 Task: Open Card Card0000000158 in Board Board0000000040 in Workspace WS0000000014 in Trello. Add Member nikhrathi889@gmail.com to Card Card0000000158 in Board Board0000000040 in Workspace WS0000000014 in Trello. Add Yellow Label titled Label0000000158 to Card Card0000000158 in Board Board0000000040 in Workspace WS0000000014 in Trello. Add Checklist CL0000000158 to Card Card0000000158 in Board Board0000000040 in Workspace WS0000000014 in Trello. Add Dates with Start Date as May 08 2023 and Due Date as May 31 2023 to Card Card0000000158 in Board Board0000000040 in Workspace WS0000000014 in Trello
Action: Mouse moved to (660, 91)
Screenshot: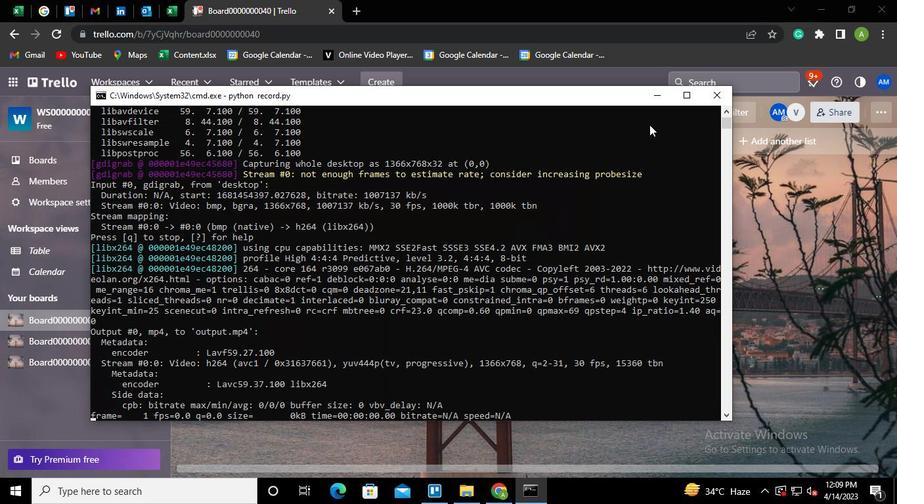 
Action: Mouse pressed left at (660, 91)
Screenshot: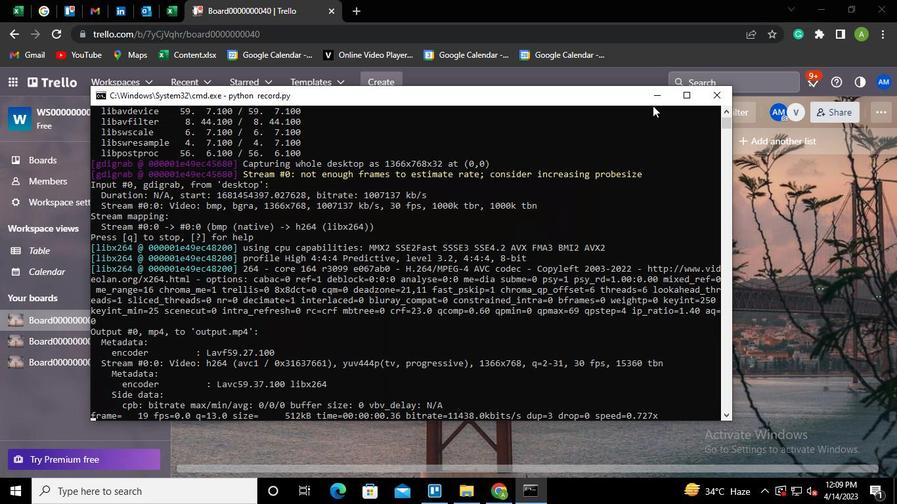 
Action: Mouse moved to (257, 260)
Screenshot: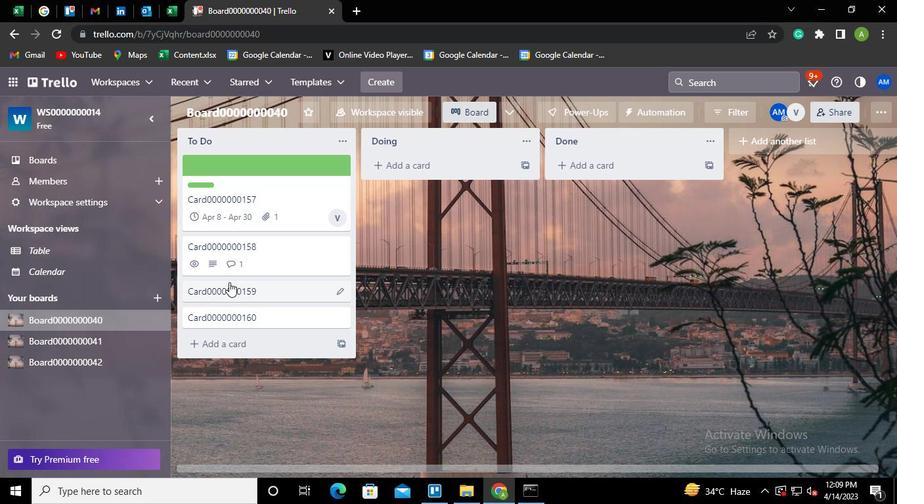 
Action: Mouse pressed left at (257, 260)
Screenshot: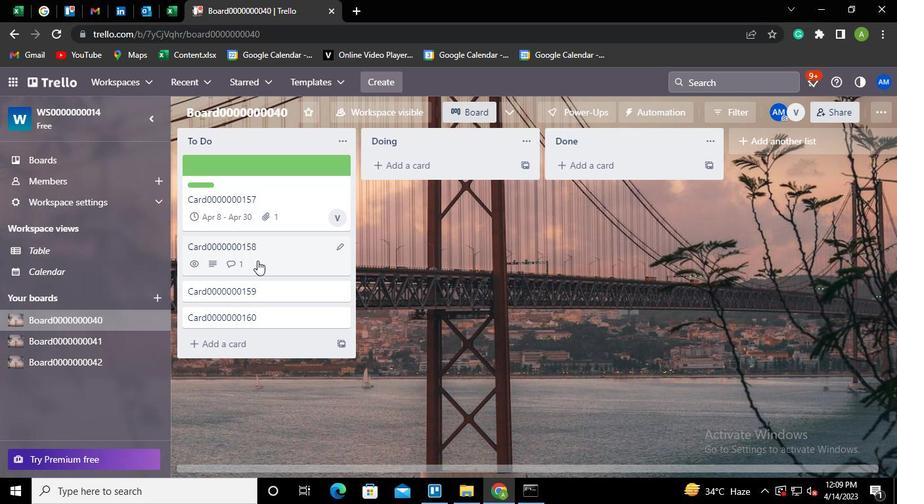 
Action: Mouse moved to (636, 230)
Screenshot: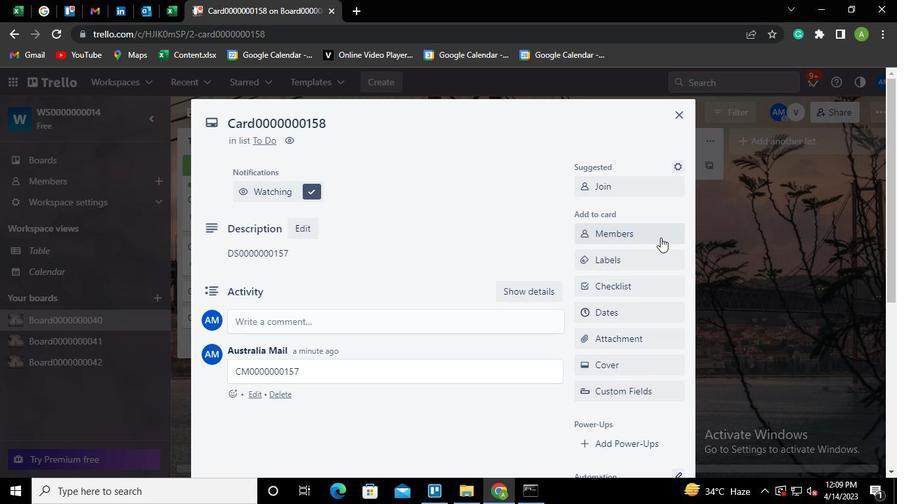 
Action: Mouse pressed left at (636, 230)
Screenshot: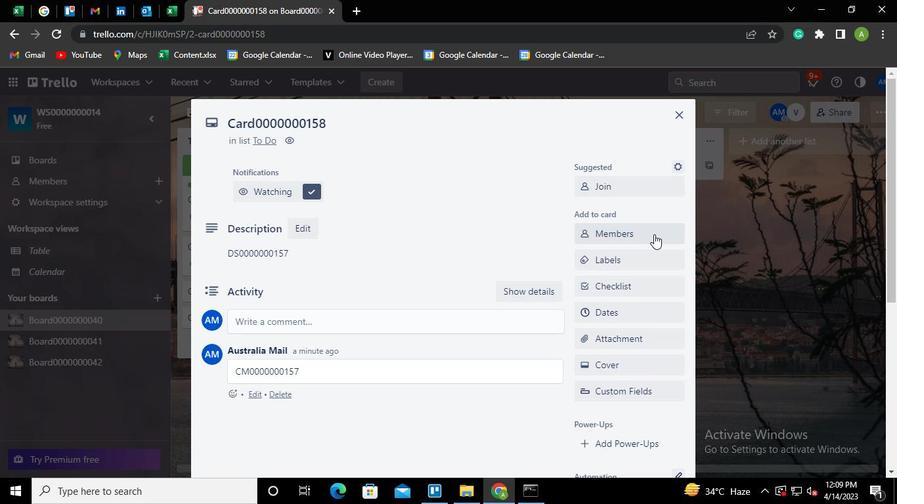 
Action: Mouse moved to (628, 245)
Screenshot: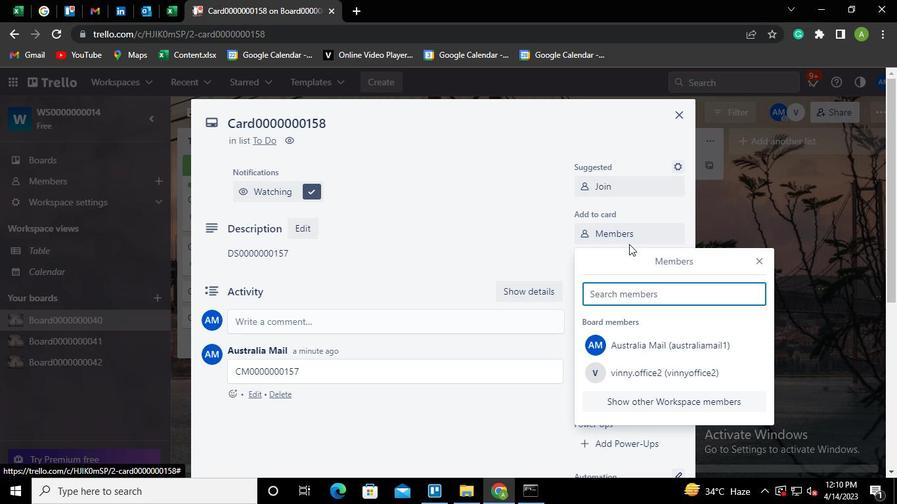 
Action: Keyboard Key.shift
Screenshot: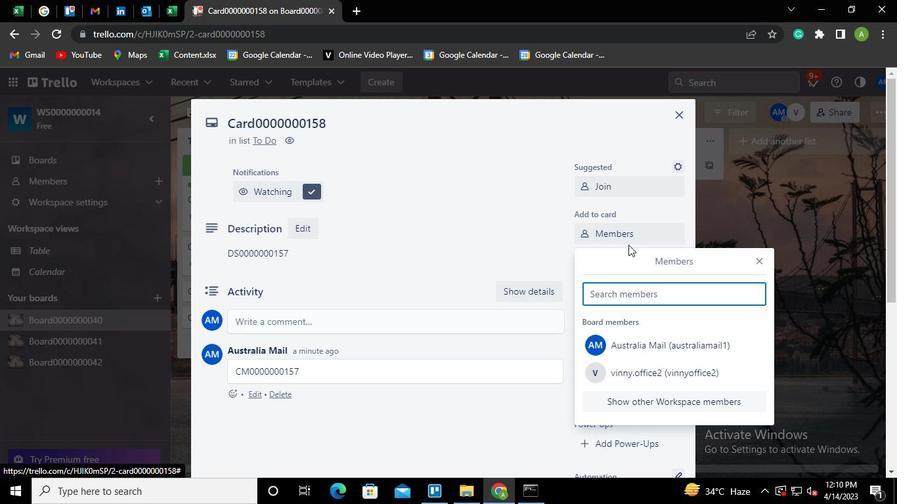
Action: Keyboard Key.shift
Screenshot: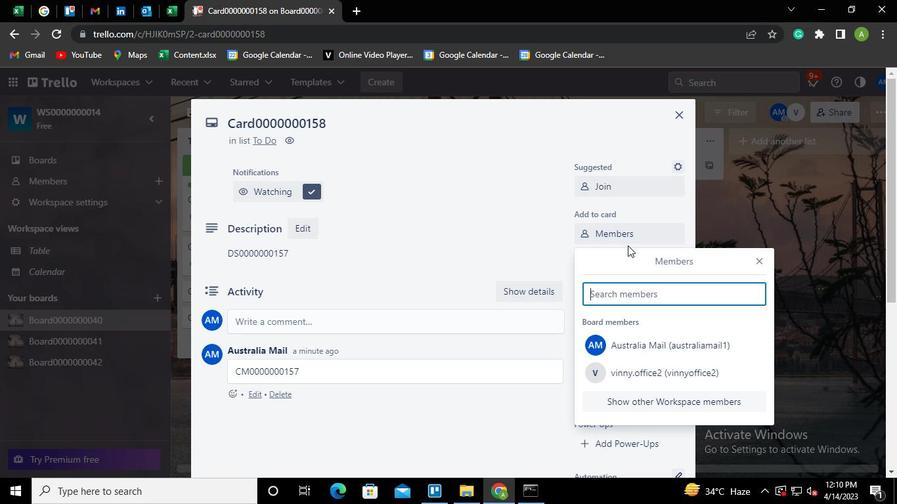 
Action: Keyboard N
Screenshot: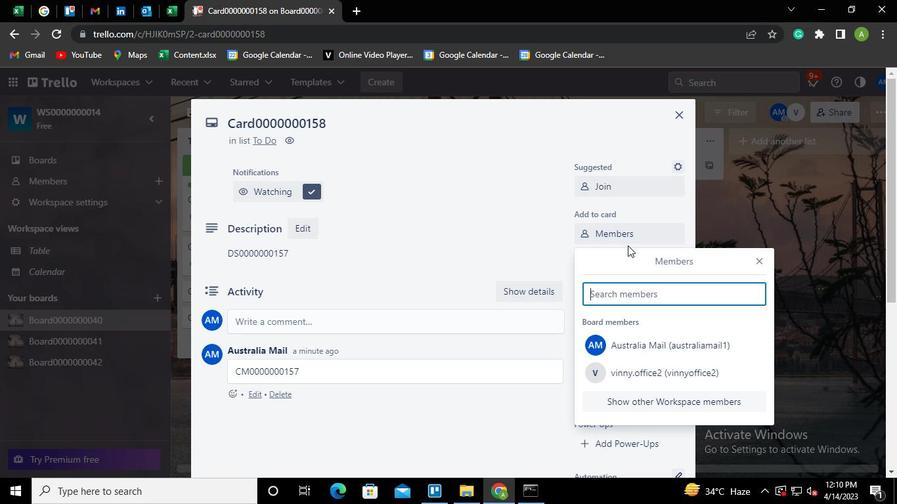 
Action: Keyboard i
Screenshot: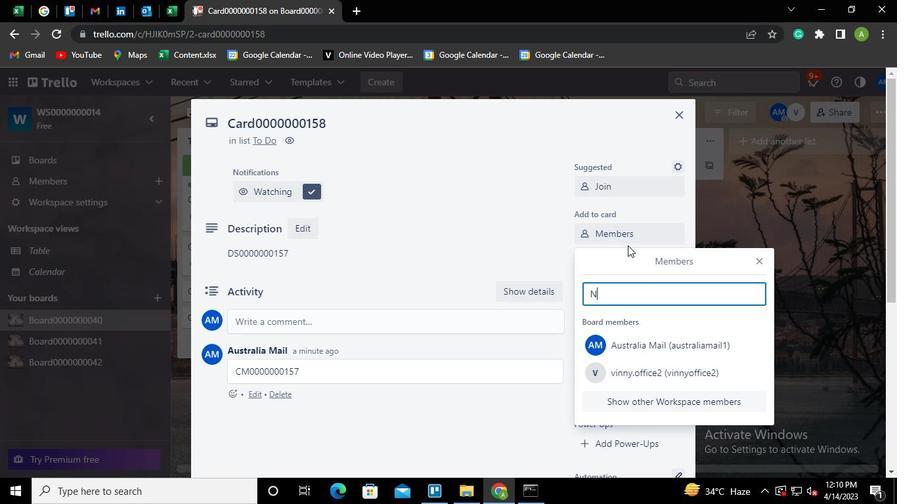 
Action: Keyboard k
Screenshot: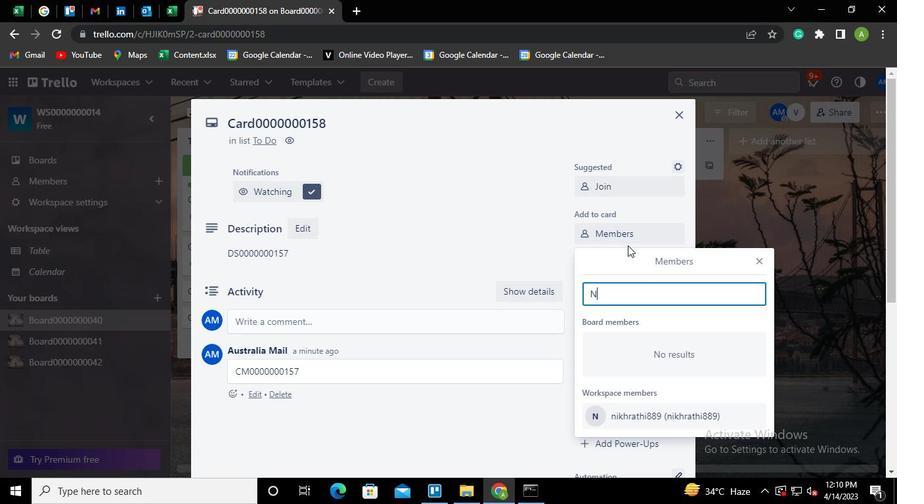 
Action: Keyboard h
Screenshot: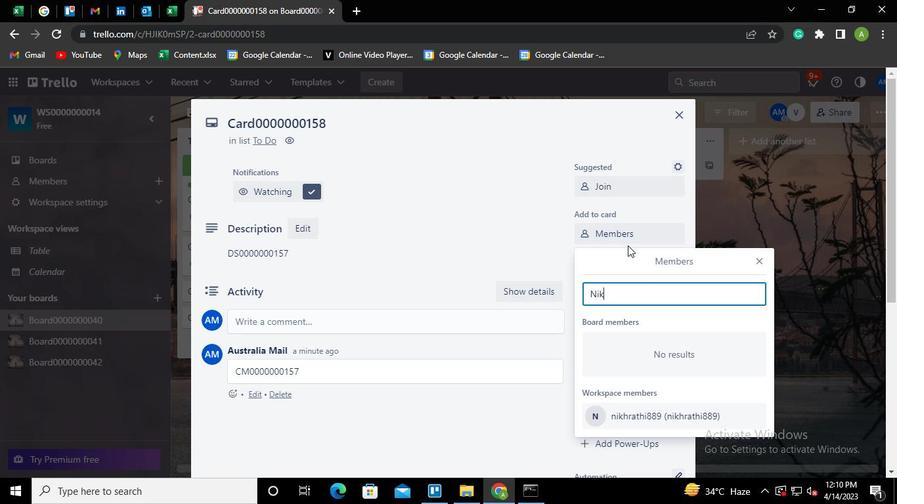 
Action: Mouse moved to (630, 415)
Screenshot: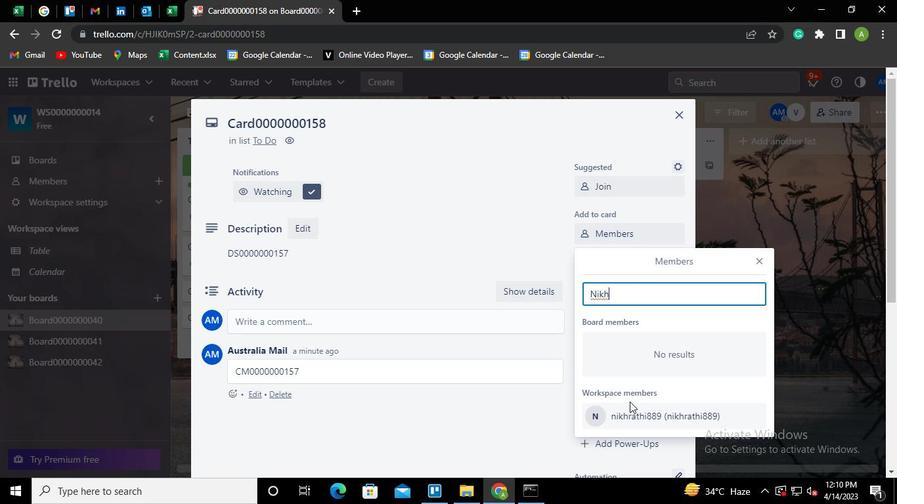 
Action: Mouse pressed left at (630, 415)
Screenshot: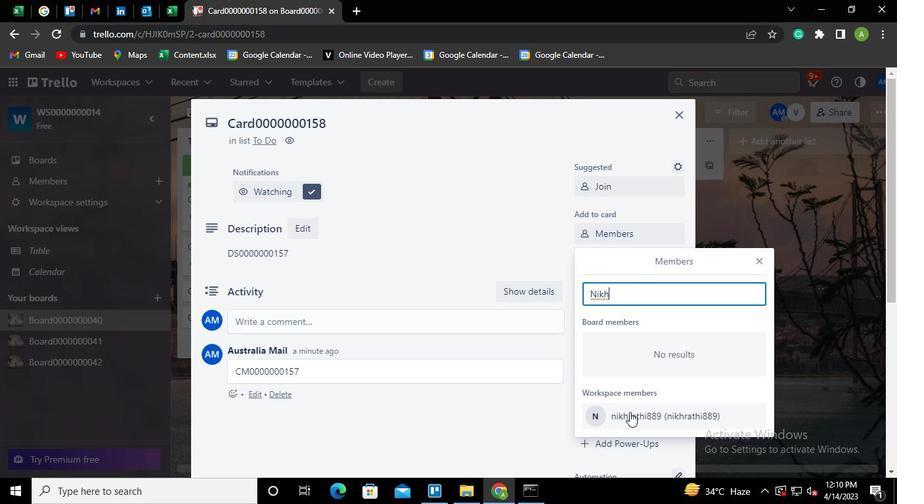 
Action: Mouse moved to (525, 197)
Screenshot: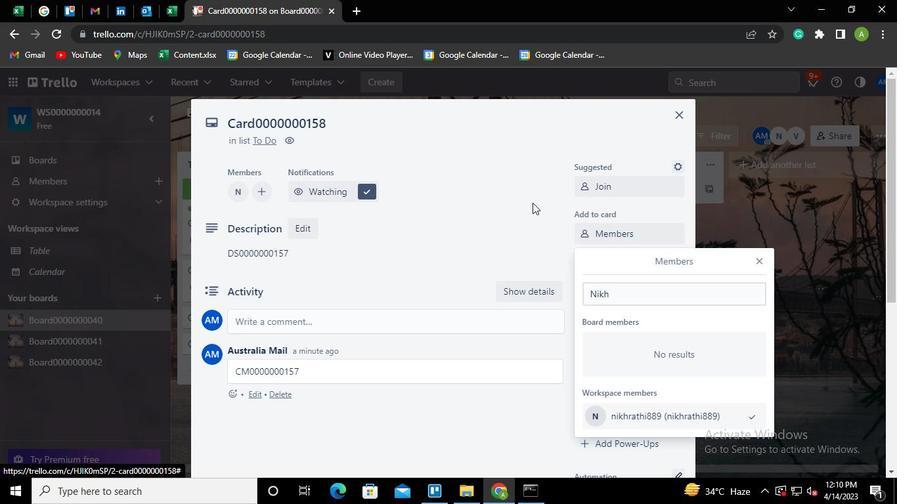 
Action: Mouse pressed left at (525, 197)
Screenshot: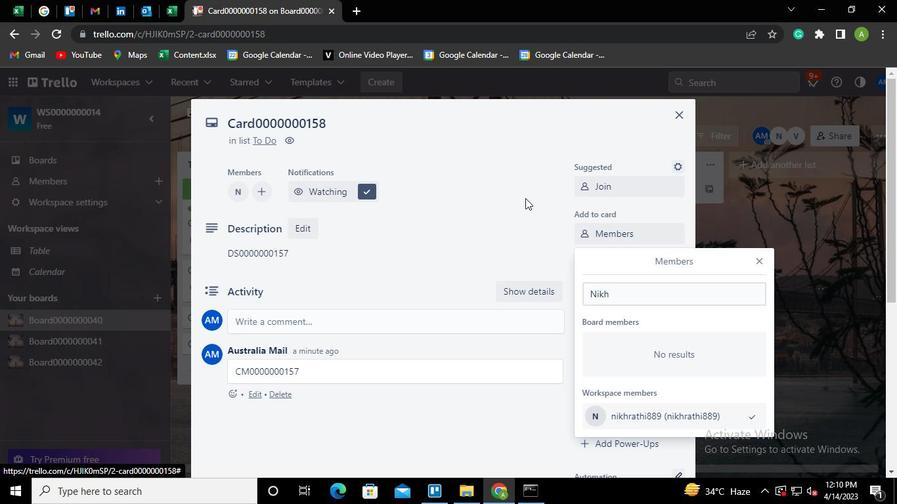 
Action: Mouse moved to (613, 260)
Screenshot: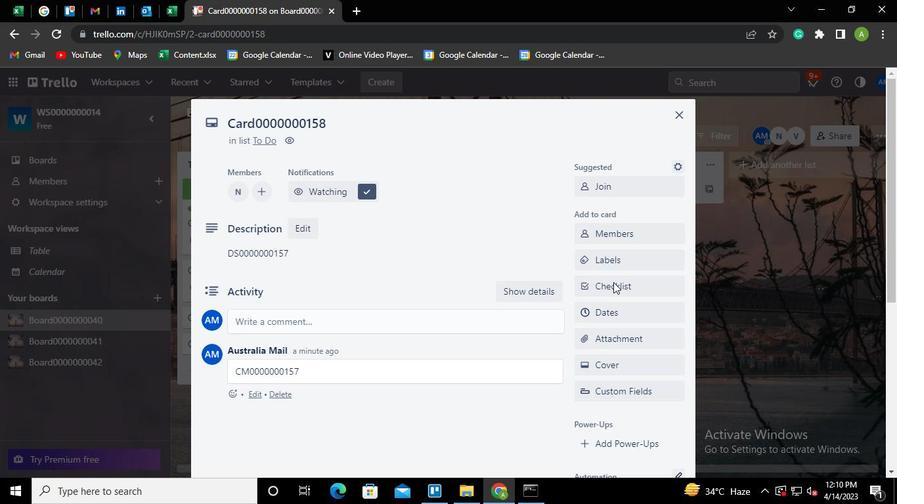 
Action: Mouse pressed left at (613, 260)
Screenshot: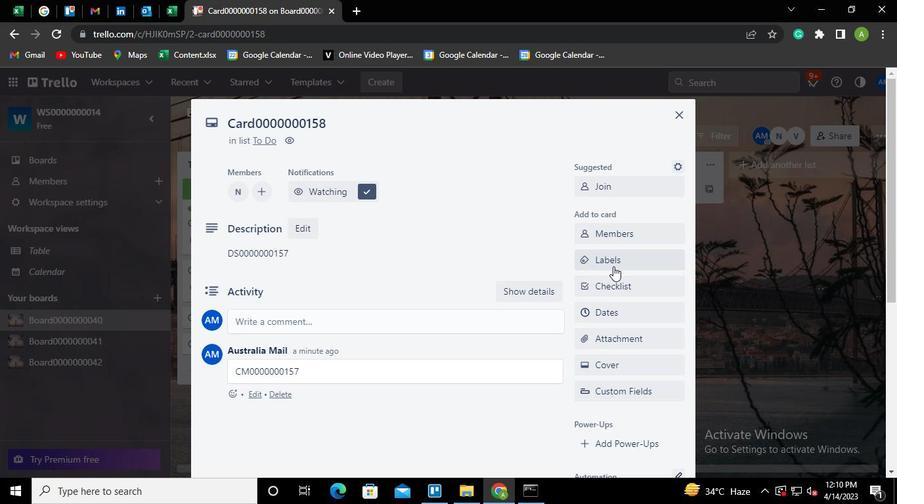 
Action: Mouse moved to (596, 216)
Screenshot: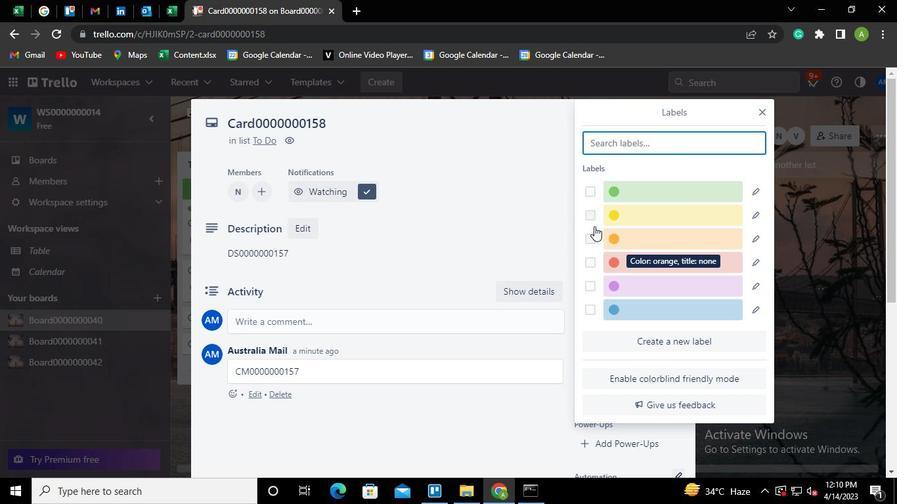 
Action: Mouse pressed left at (596, 216)
Screenshot: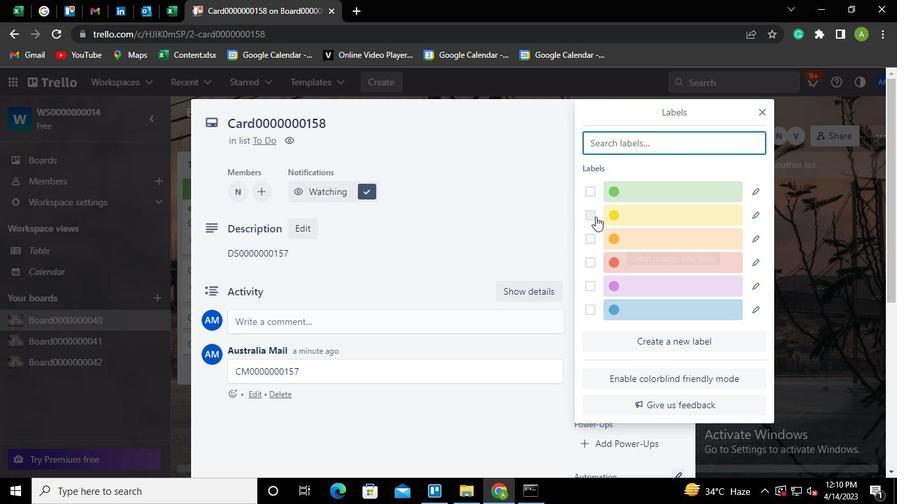 
Action: Mouse moved to (754, 218)
Screenshot: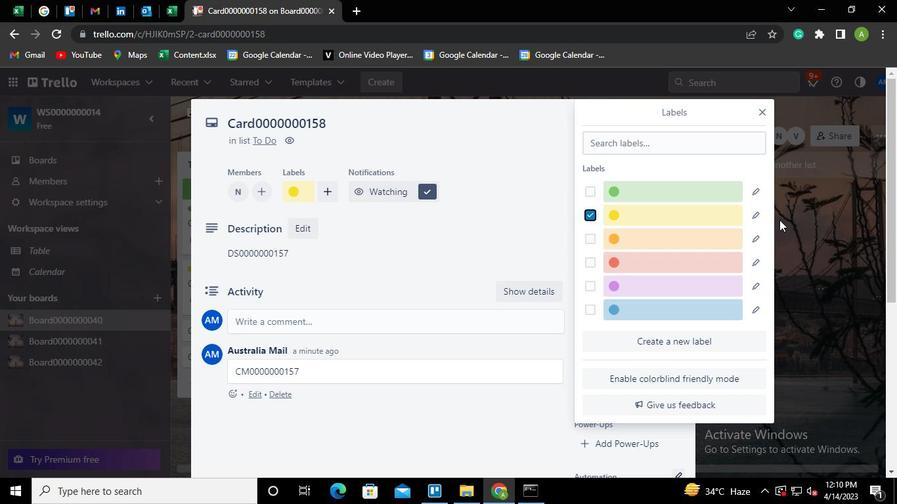 
Action: Mouse pressed left at (754, 218)
Screenshot: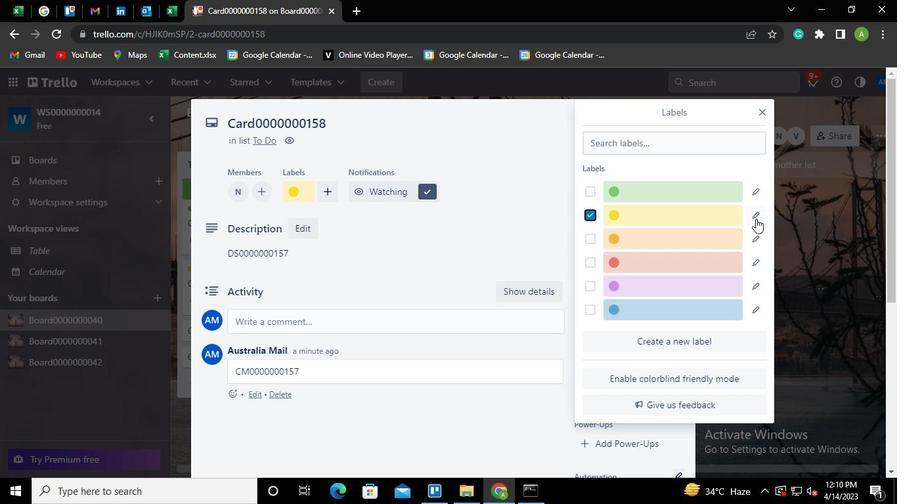
Action: Mouse moved to (673, 233)
Screenshot: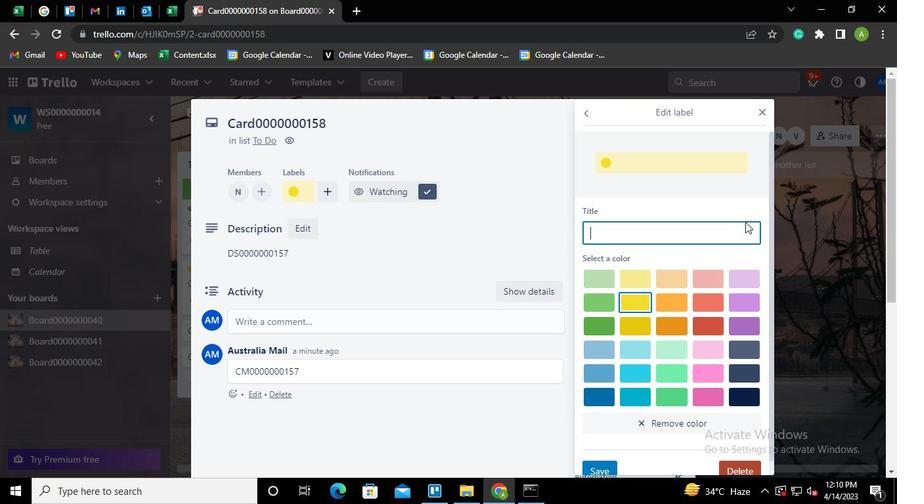 
Action: Keyboard Key.shift
Screenshot: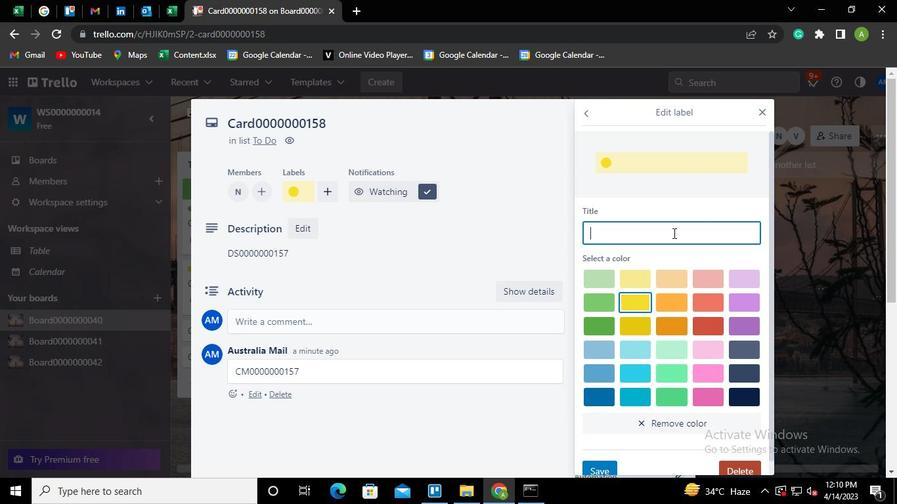 
Action: Keyboard L
Screenshot: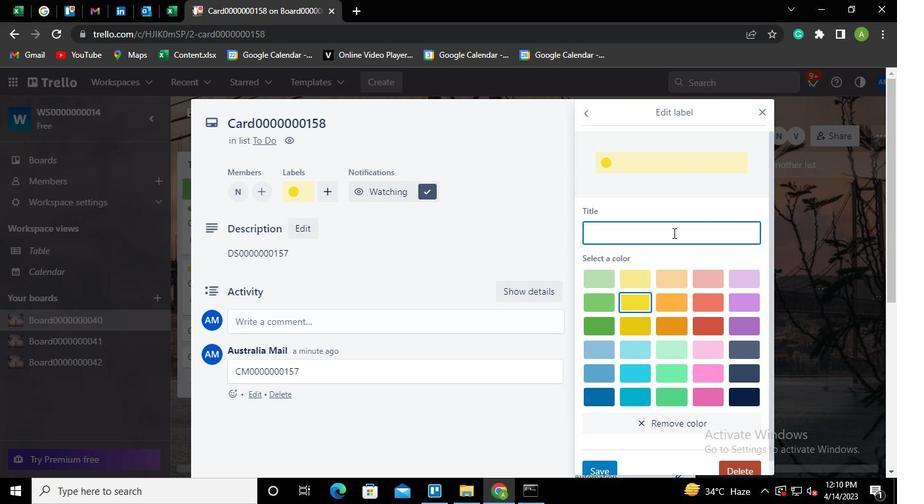 
Action: Keyboard a
Screenshot: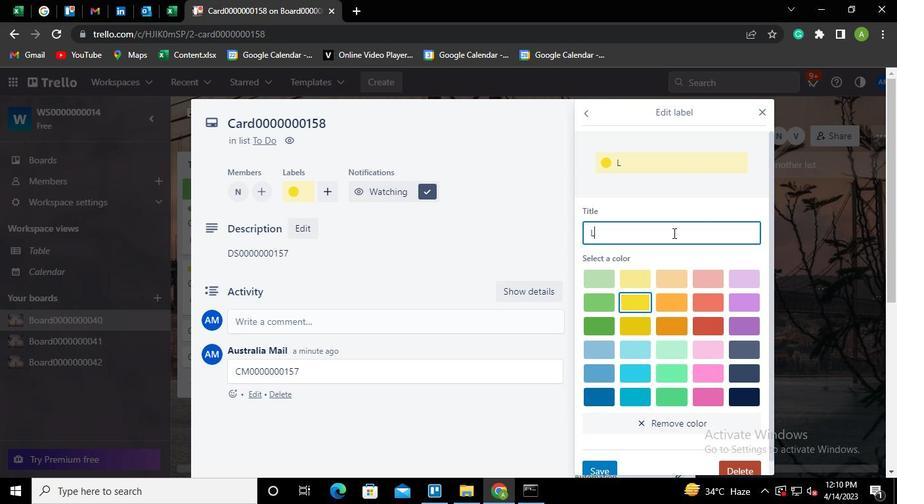 
Action: Keyboard b
Screenshot: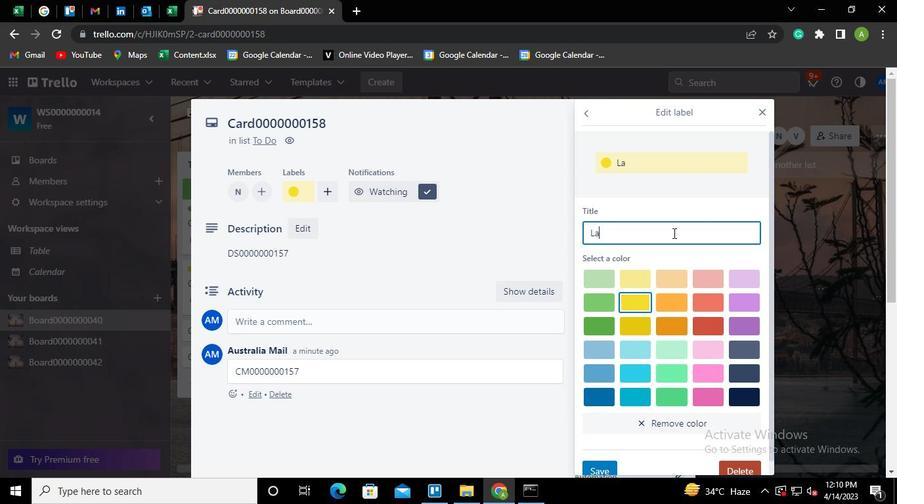 
Action: Keyboard e
Screenshot: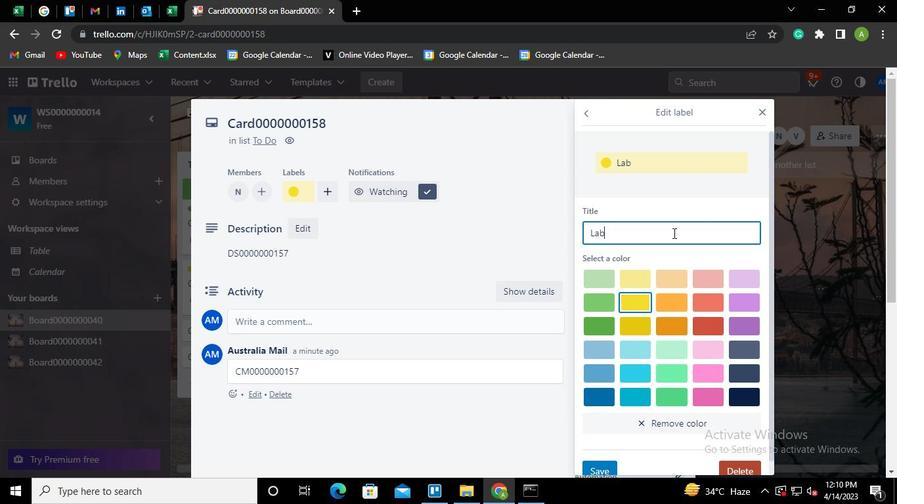 
Action: Keyboard l
Screenshot: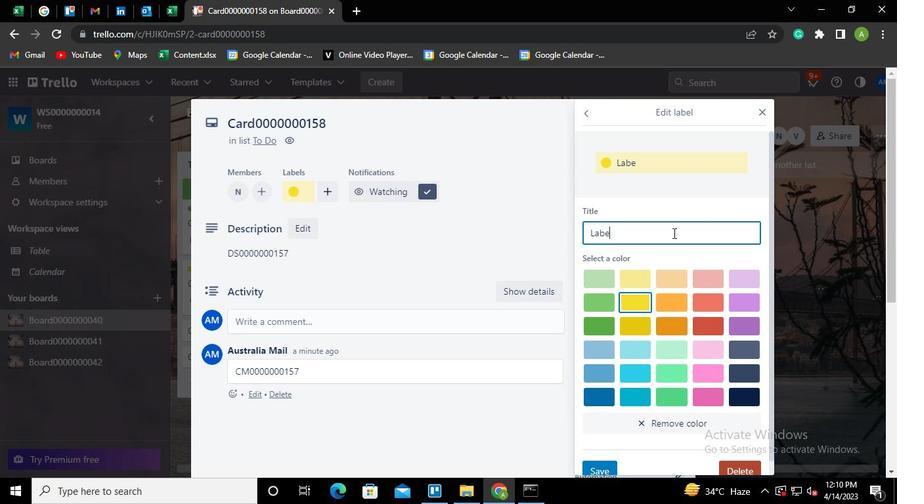 
Action: Keyboard <96>
Screenshot: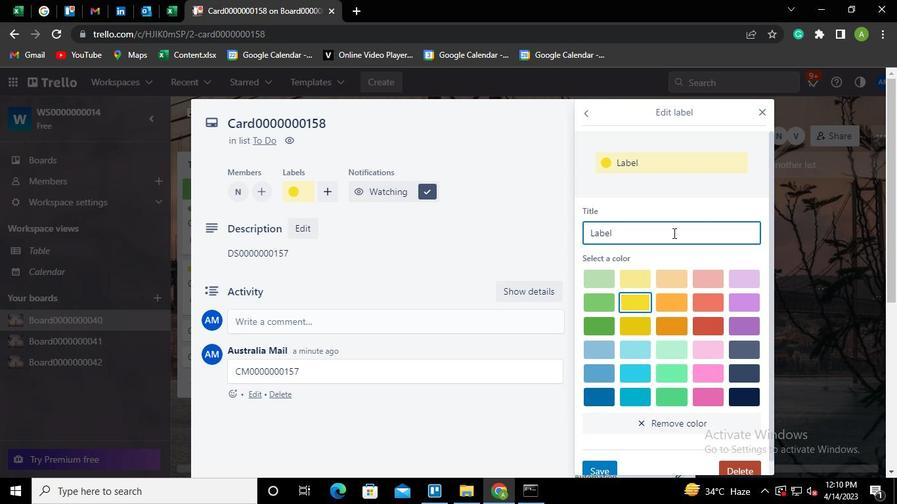 
Action: Keyboard <96>
Screenshot: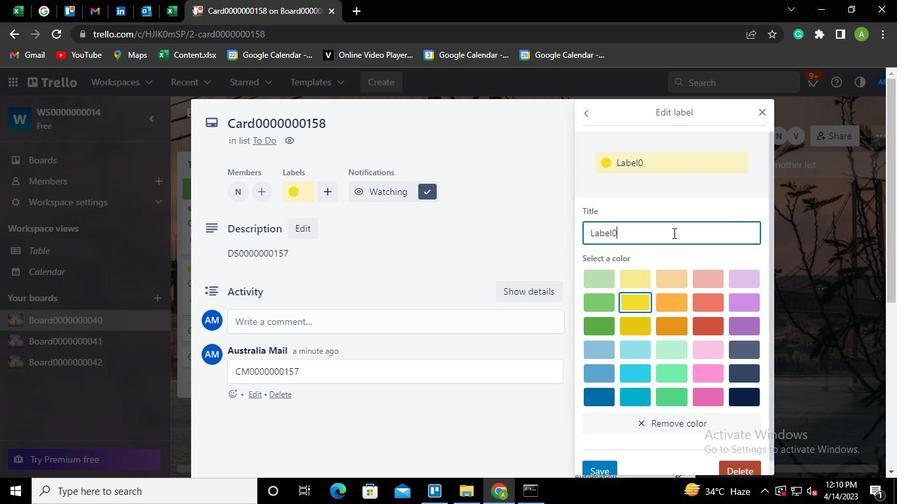 
Action: Keyboard <96>
Screenshot: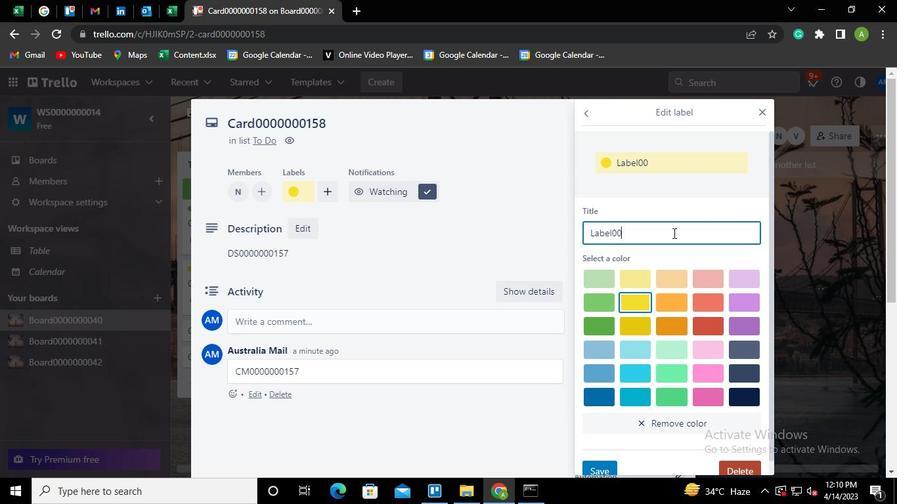 
Action: Keyboard <96>
Screenshot: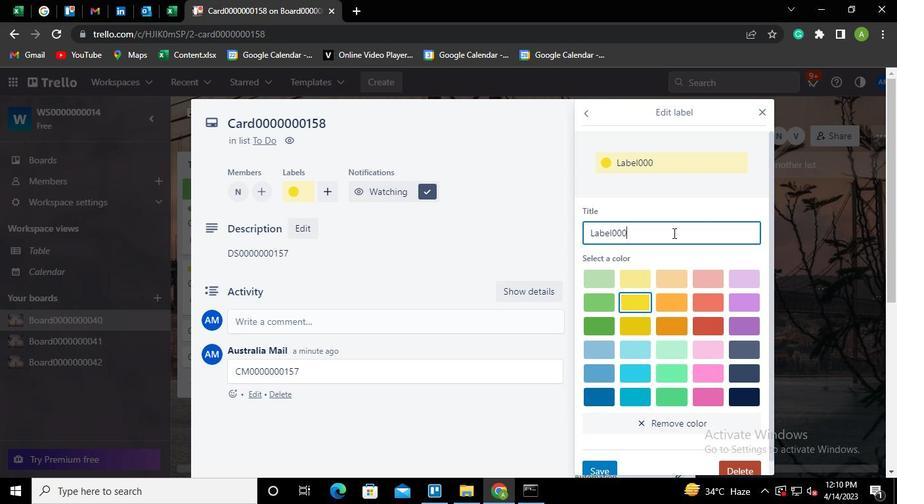 
Action: Keyboard <96>
Screenshot: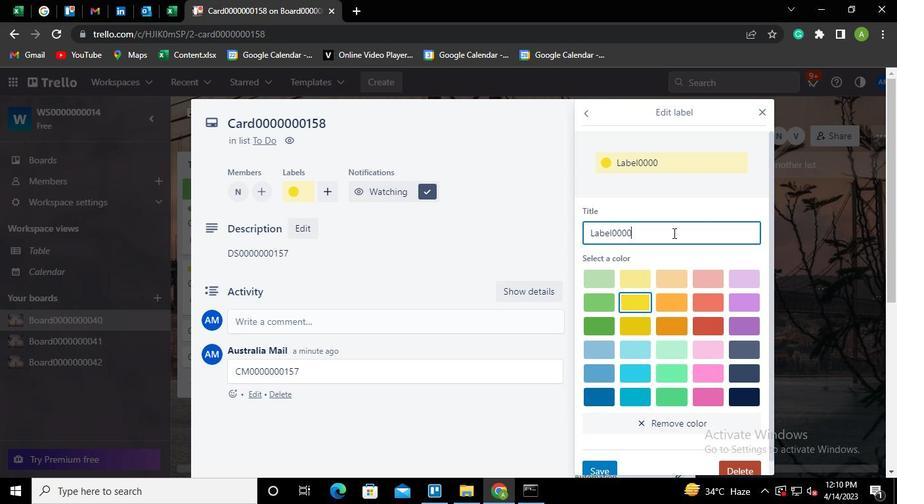 
Action: Keyboard <96>
Screenshot: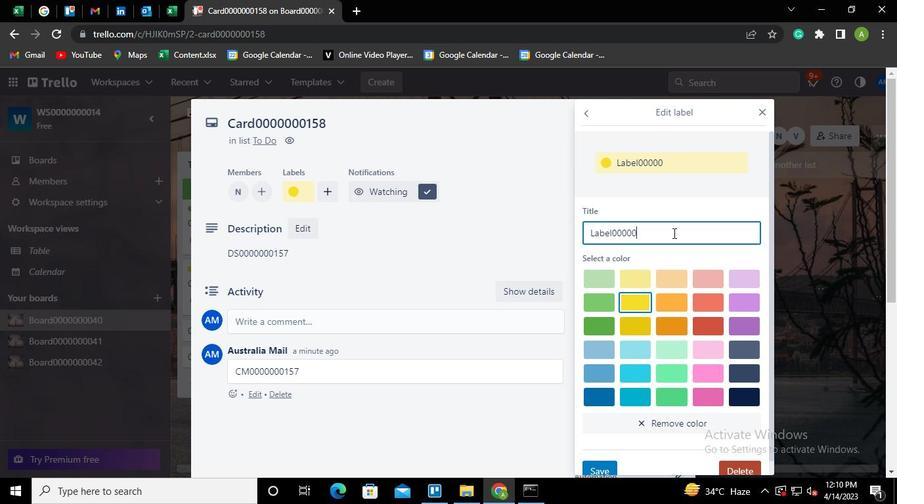 
Action: Keyboard <96>
Screenshot: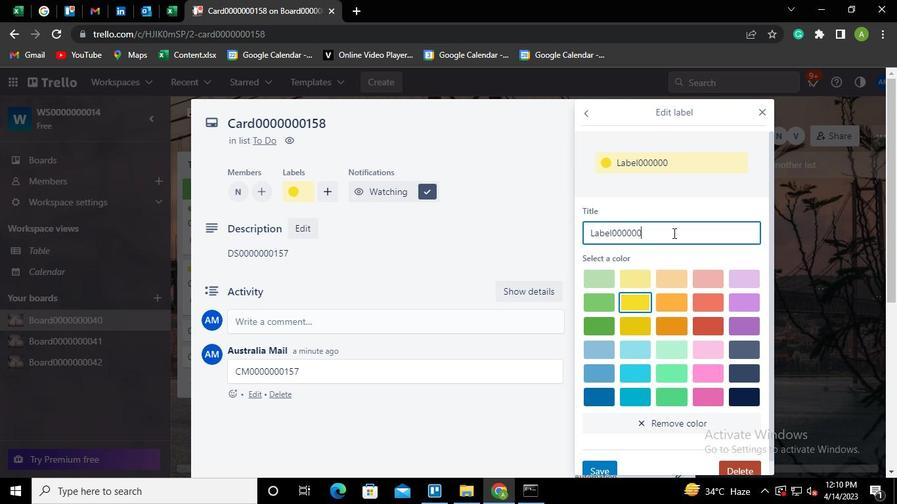 
Action: Keyboard <97>
Screenshot: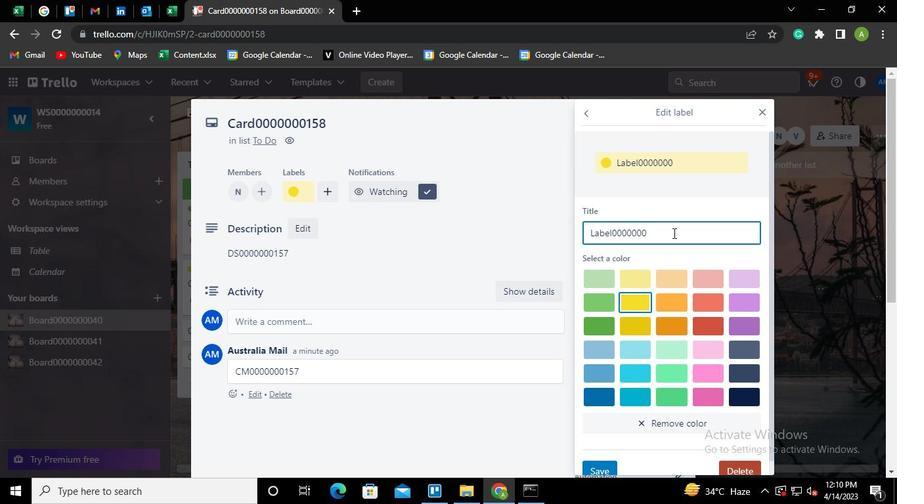 
Action: Keyboard <101>
Screenshot: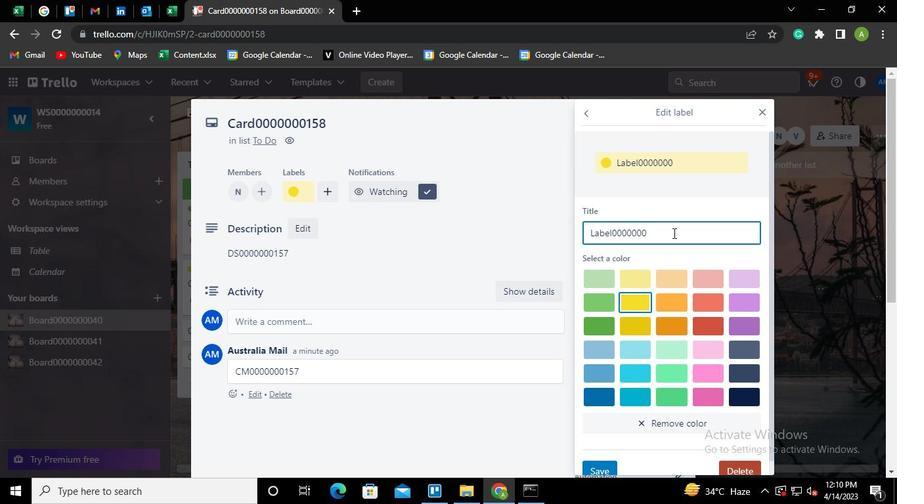 
Action: Keyboard <103>
Screenshot: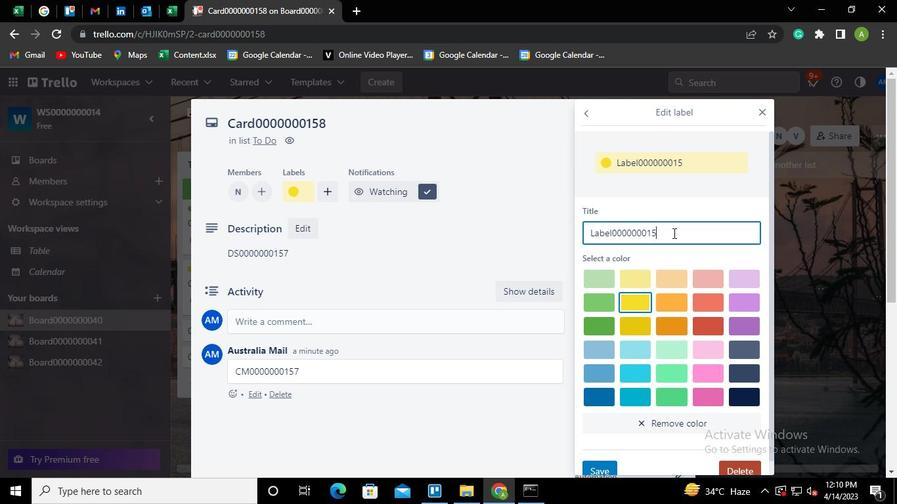 
Action: Keyboard Key.backspace
Screenshot: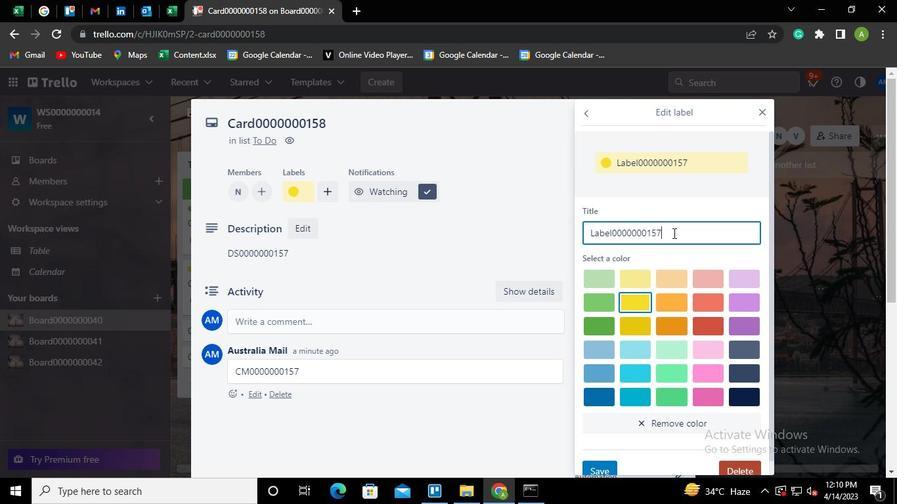 
Action: Keyboard <104>
Screenshot: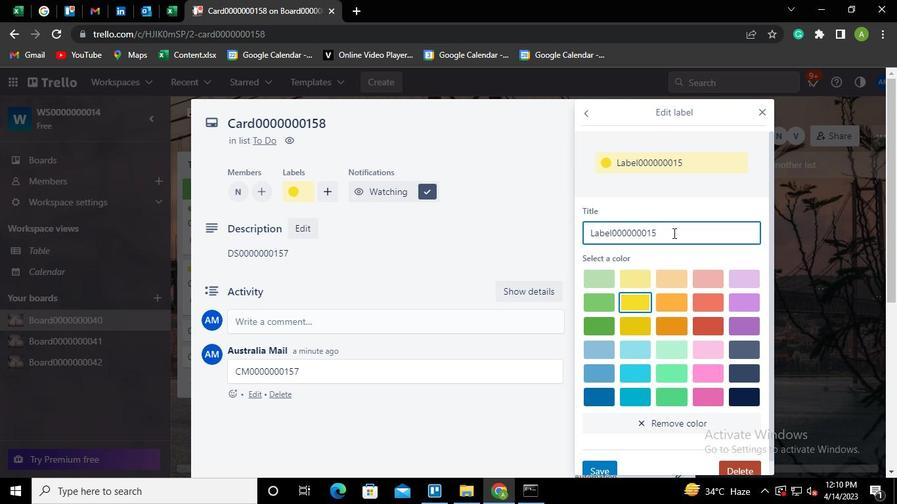 
Action: Mouse moved to (483, 174)
Screenshot: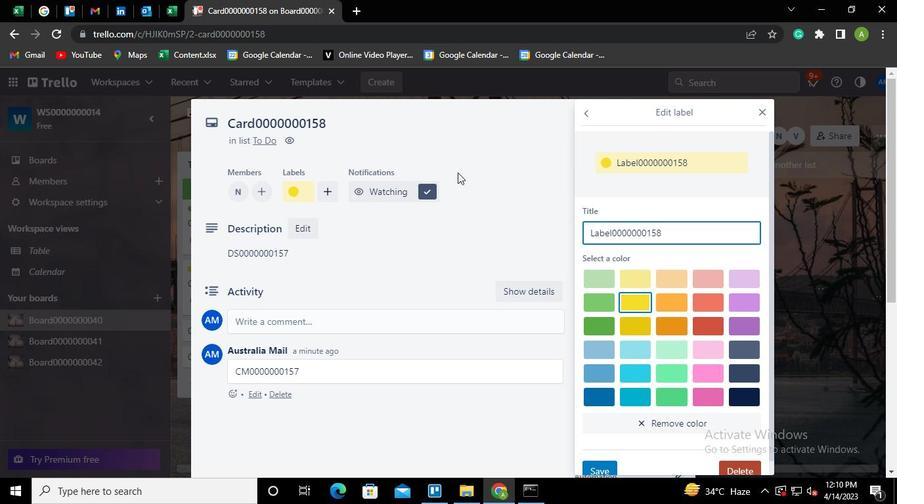 
Action: Mouse pressed left at (483, 174)
Screenshot: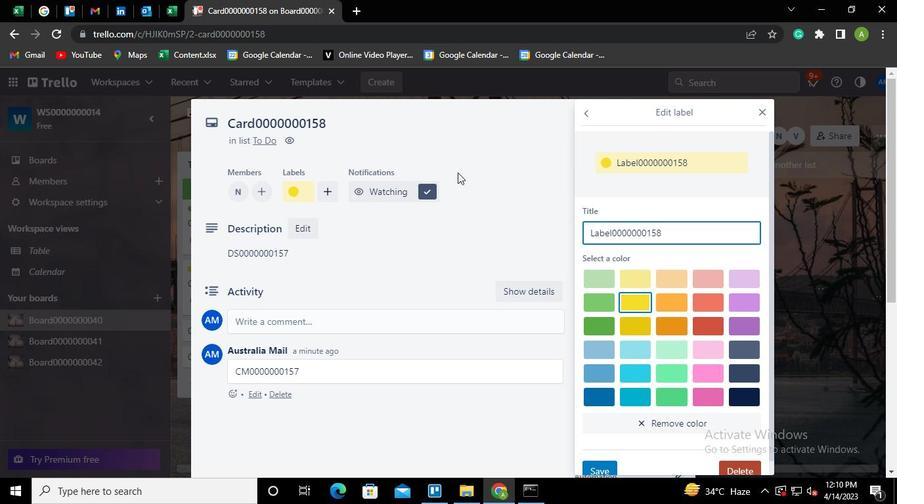 
Action: Mouse moved to (625, 291)
Screenshot: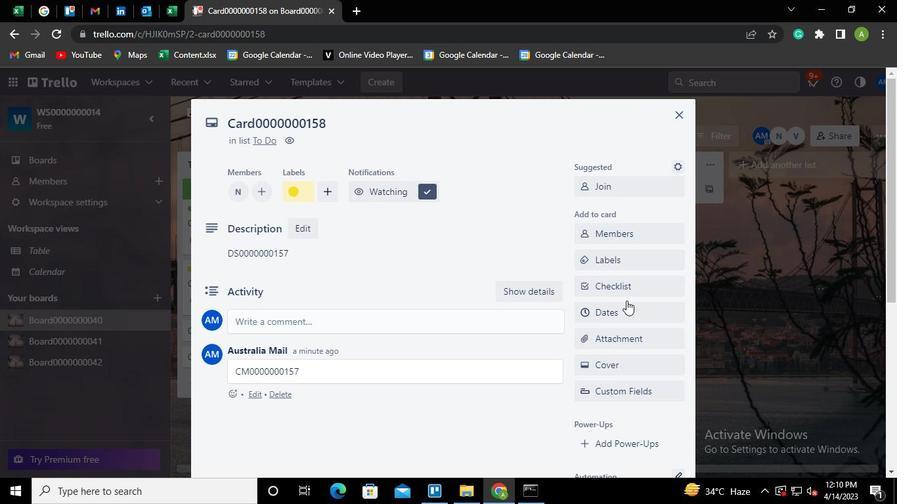 
Action: Mouse pressed left at (625, 291)
Screenshot: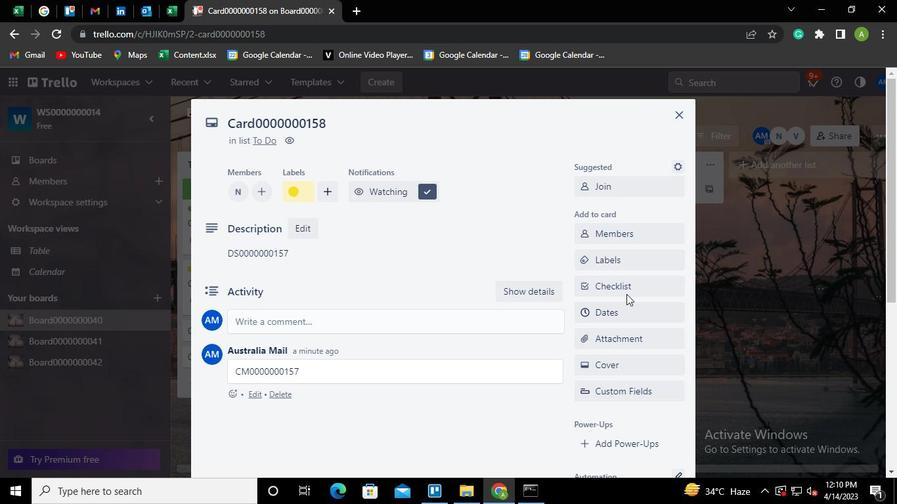 
Action: Keyboard Key.shift
Screenshot: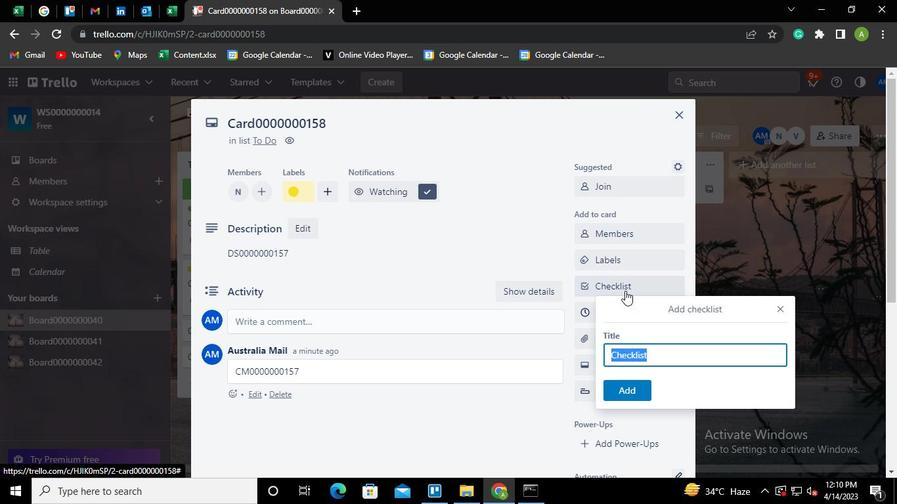 
Action: Keyboard Key.shift
Screenshot: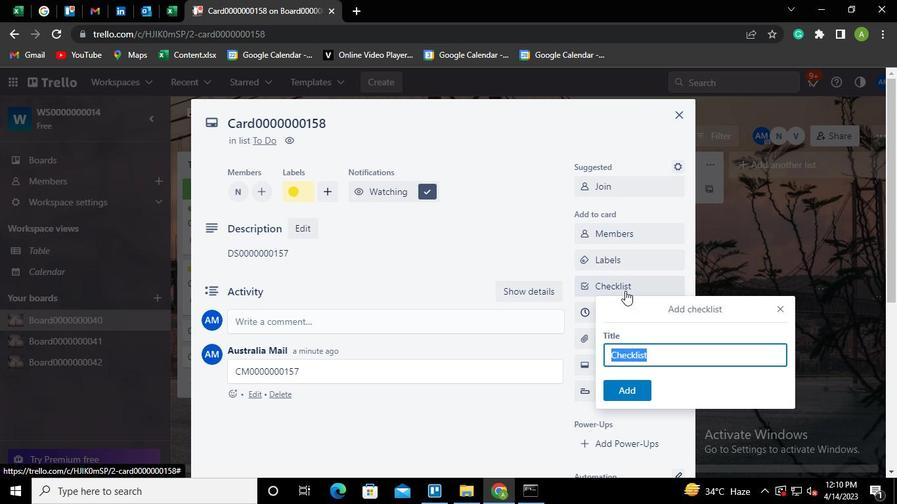 
Action: Keyboard Key.shift
Screenshot: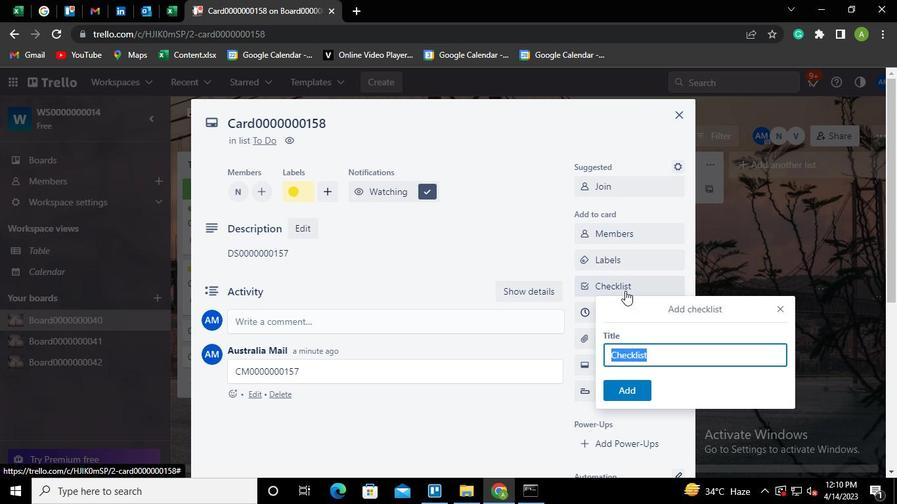 
Action: Keyboard Key.shift
Screenshot: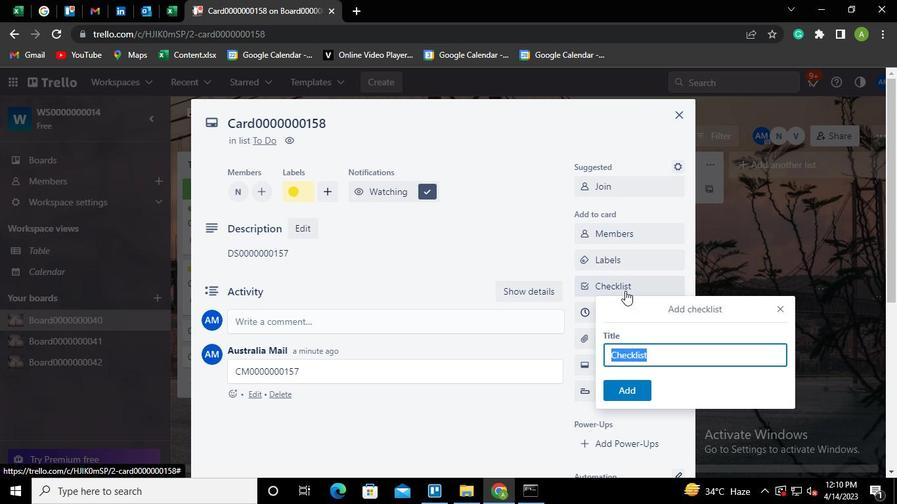 
Action: Keyboard C
Screenshot: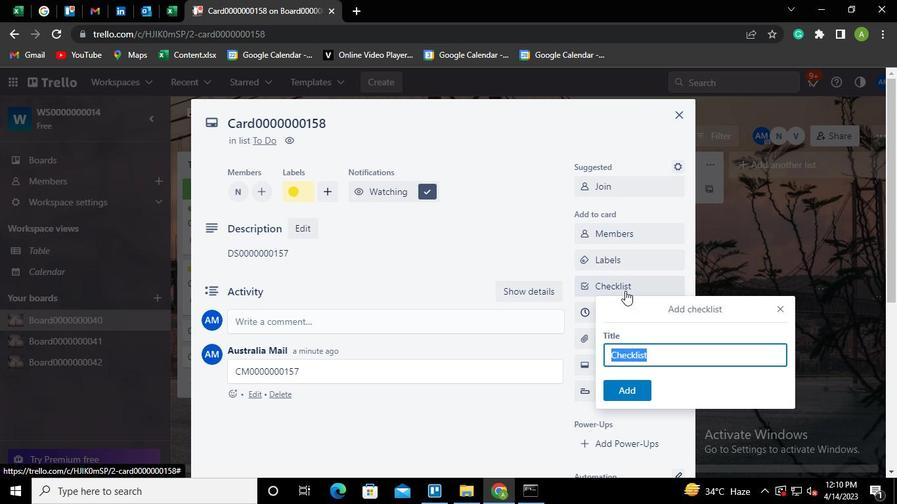 
Action: Keyboard K
Screenshot: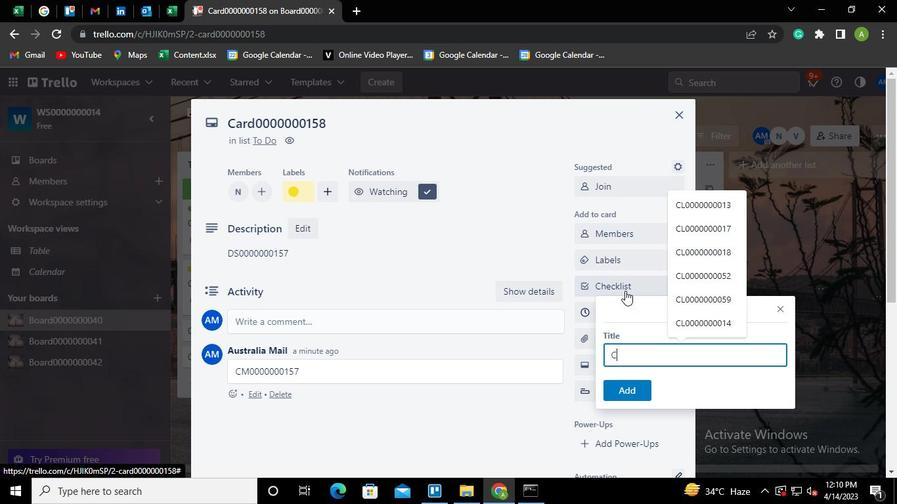 
Action: Keyboard Key.backspace
Screenshot: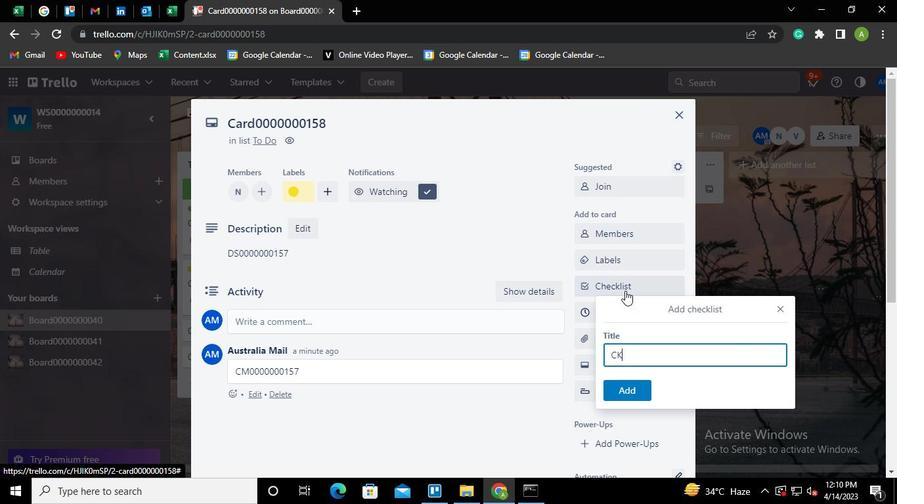 
Action: Keyboard L
Screenshot: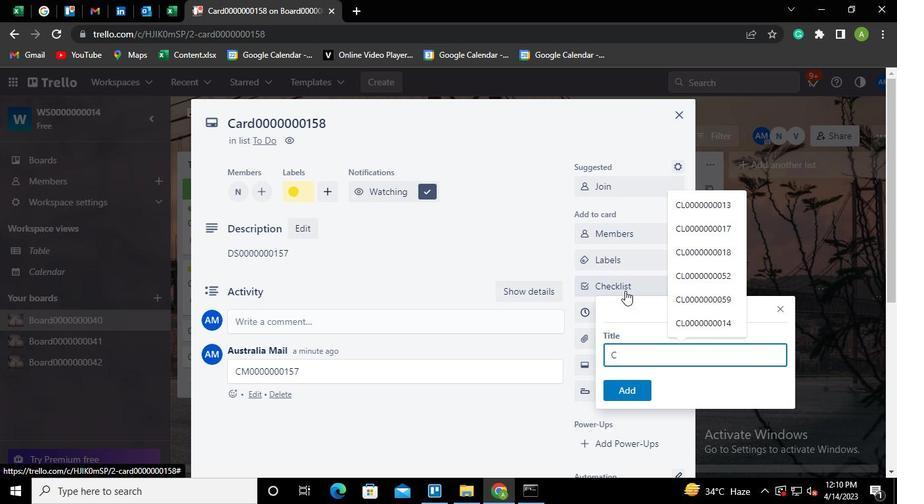 
Action: Keyboard <96>
Screenshot: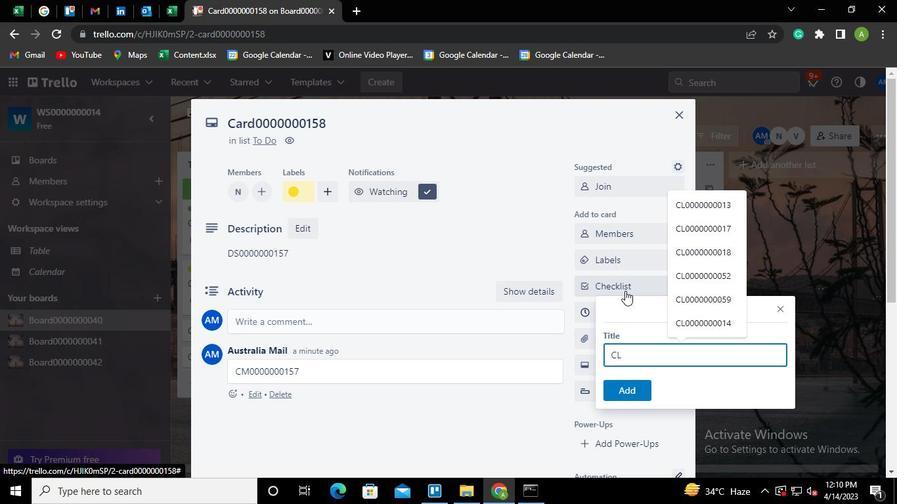 
Action: Keyboard <96>
Screenshot: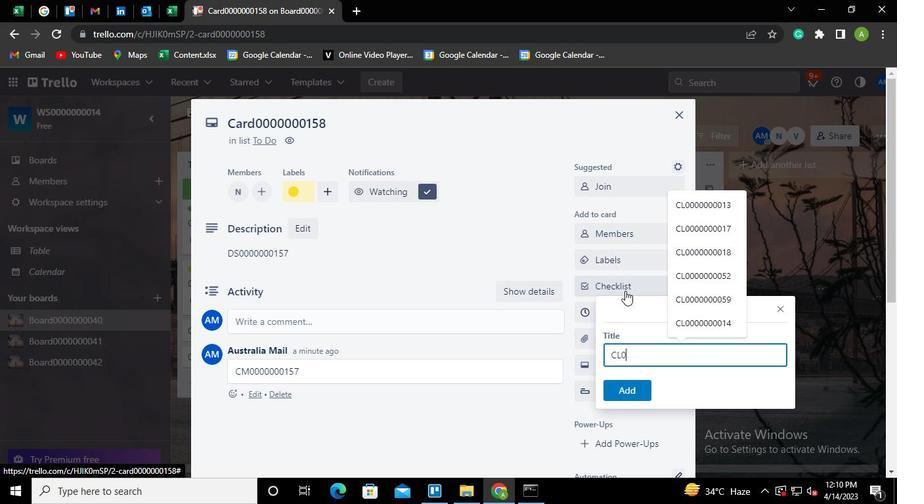 
Action: Keyboard <96>
Screenshot: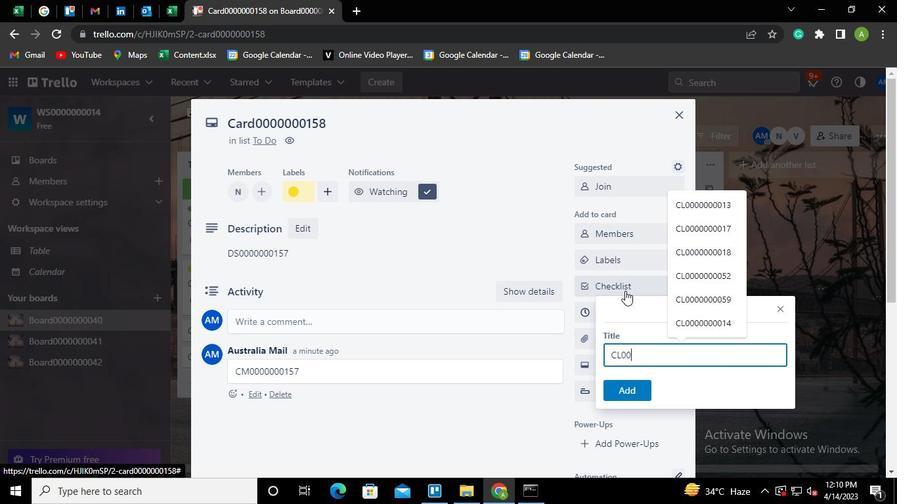 
Action: Keyboard <96>
Screenshot: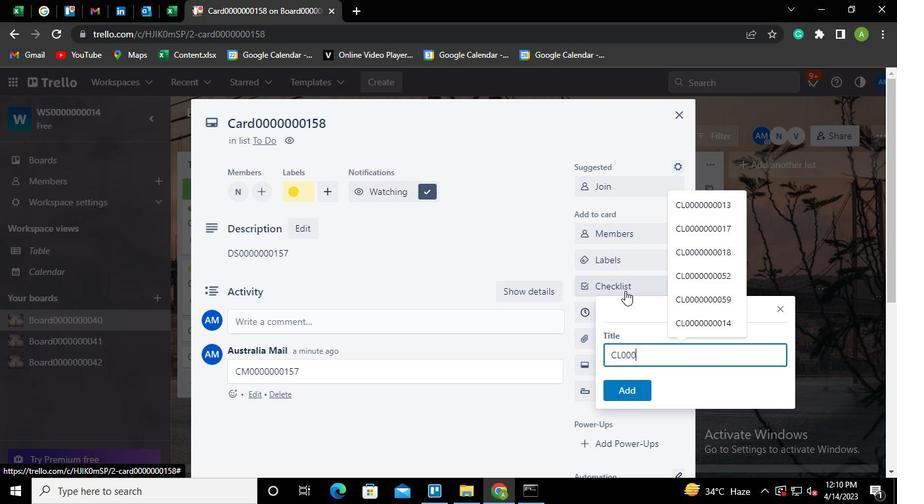 
Action: Keyboard <96>
Screenshot: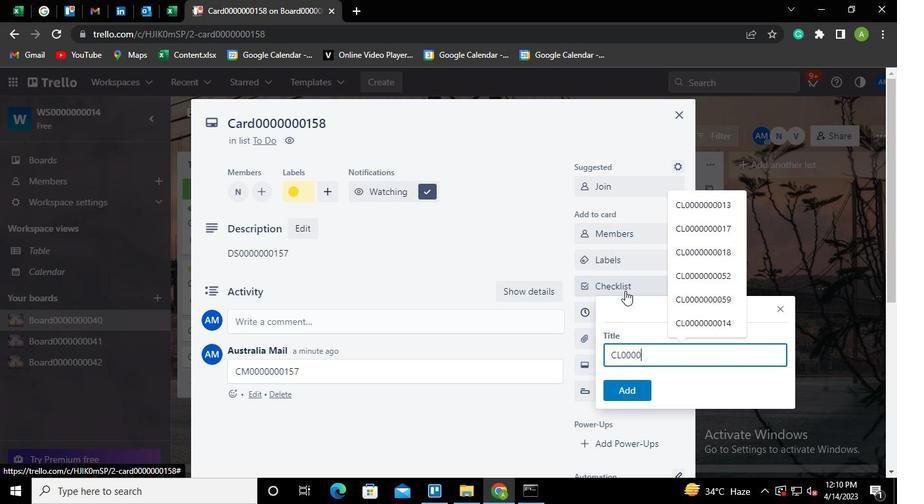 
Action: Keyboard <96>
Screenshot: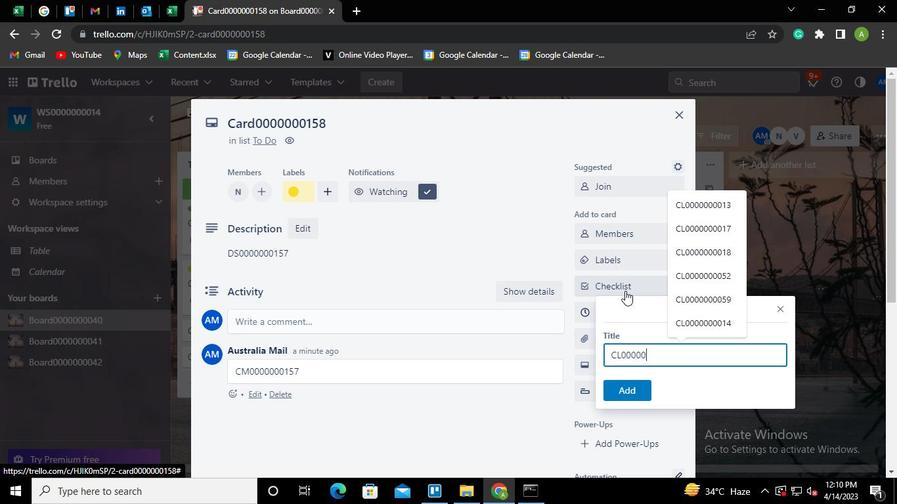 
Action: Keyboard <96>
Screenshot: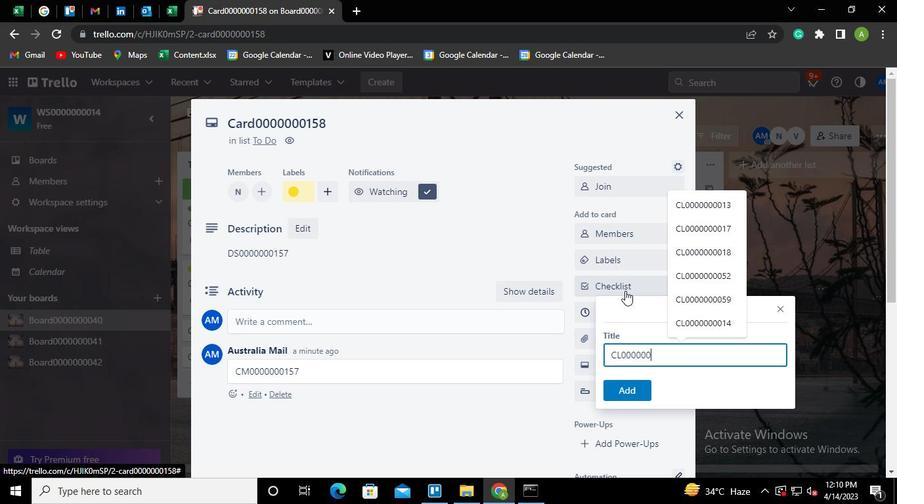 
Action: Keyboard <97>
Screenshot: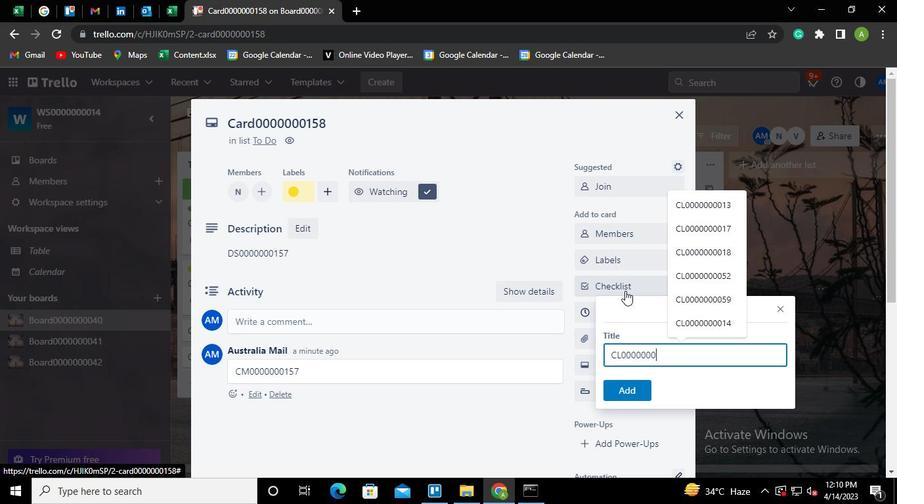 
Action: Keyboard <101>
Screenshot: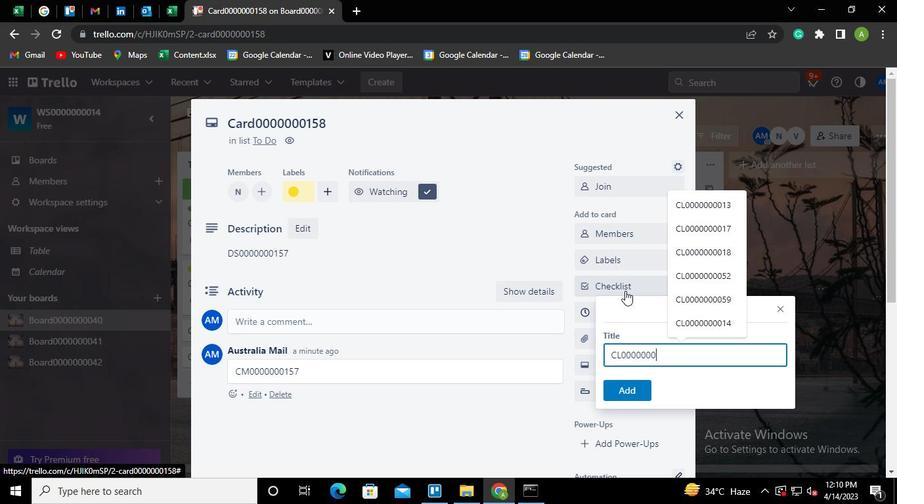 
Action: Keyboard <104>
Screenshot: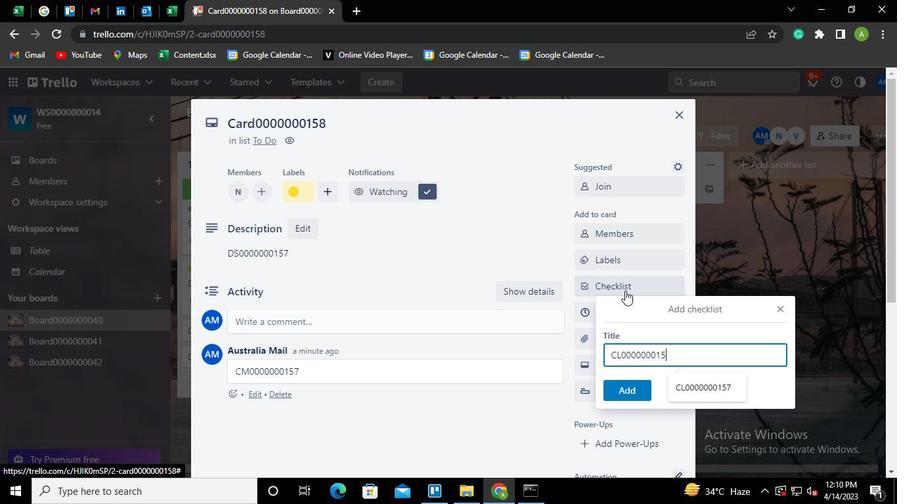 
Action: Mouse moved to (621, 388)
Screenshot: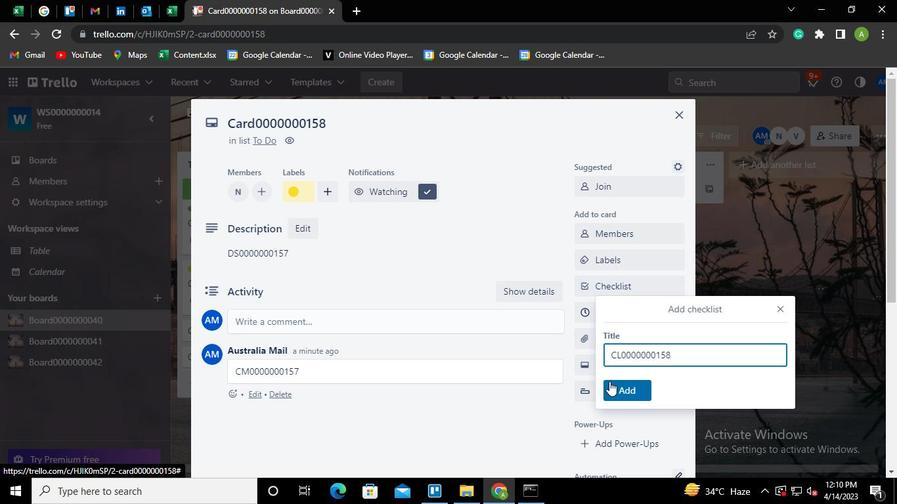 
Action: Mouse pressed left at (621, 388)
Screenshot: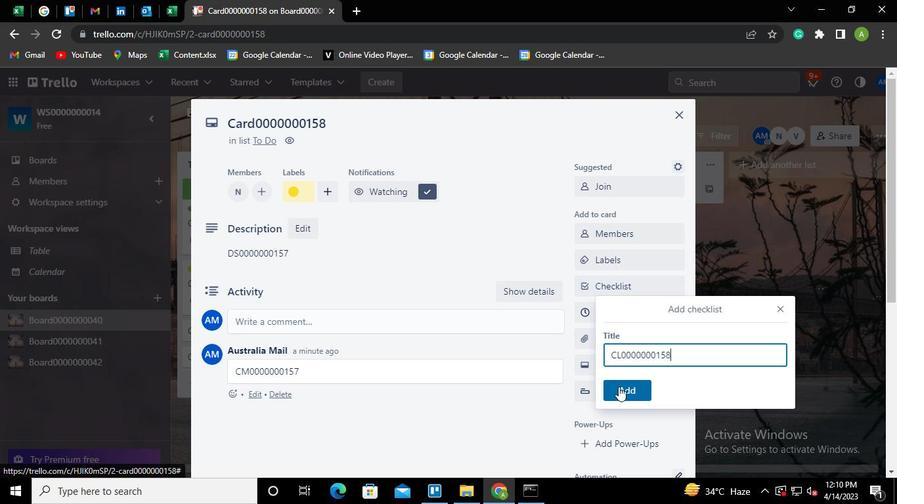 
Action: Mouse moved to (525, 194)
Screenshot: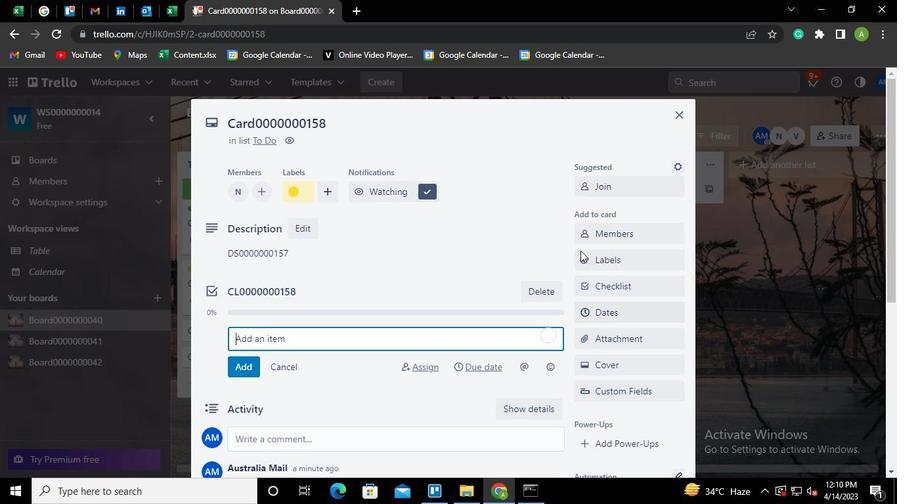 
Action: Mouse pressed left at (525, 194)
Screenshot: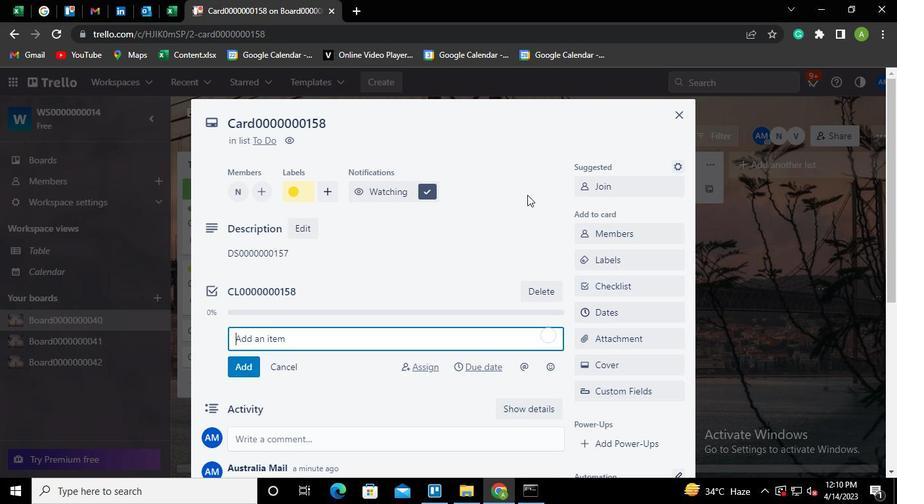 
Action: Mouse moved to (614, 242)
Screenshot: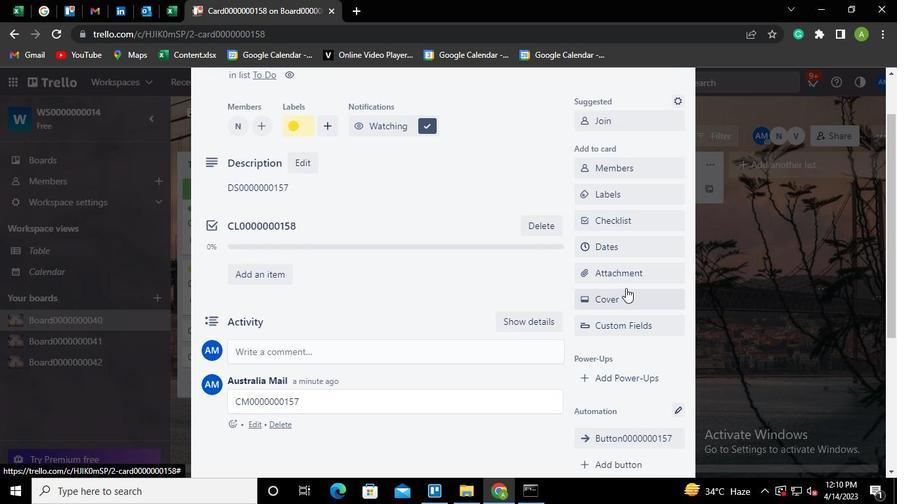 
Action: Mouse pressed left at (614, 242)
Screenshot: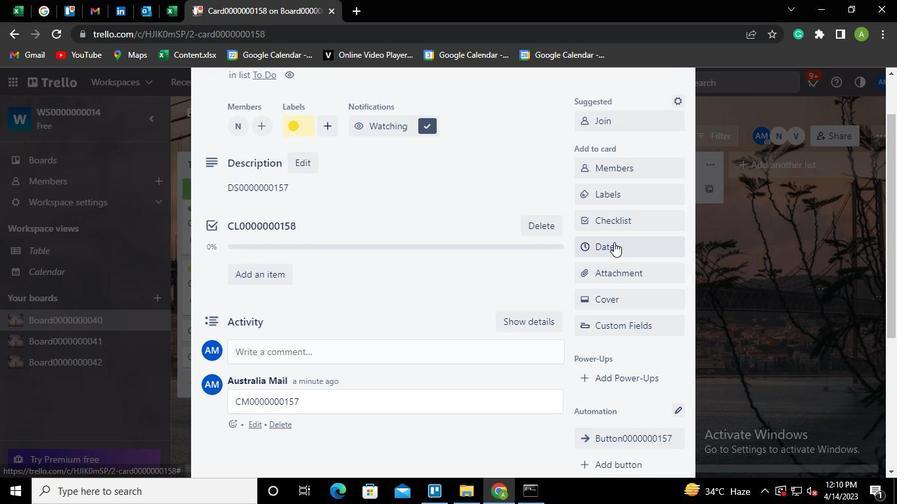 
Action: Mouse moved to (590, 346)
Screenshot: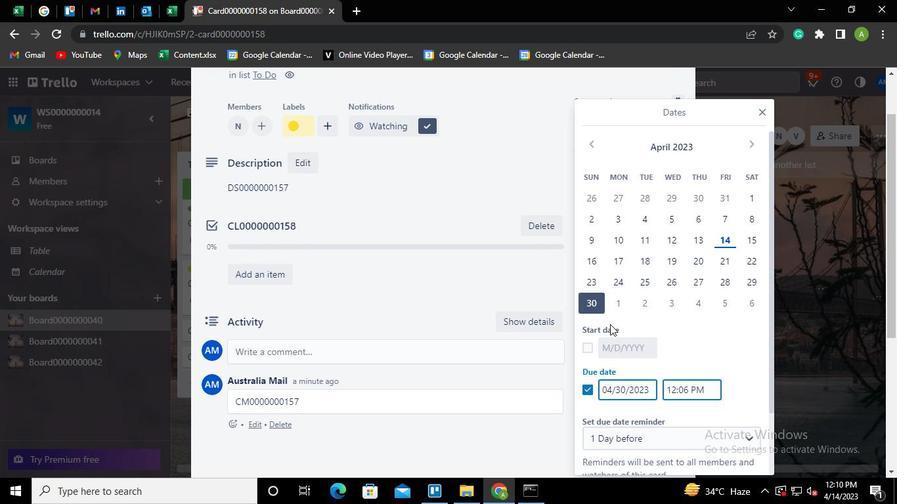 
Action: Mouse pressed left at (590, 346)
Screenshot: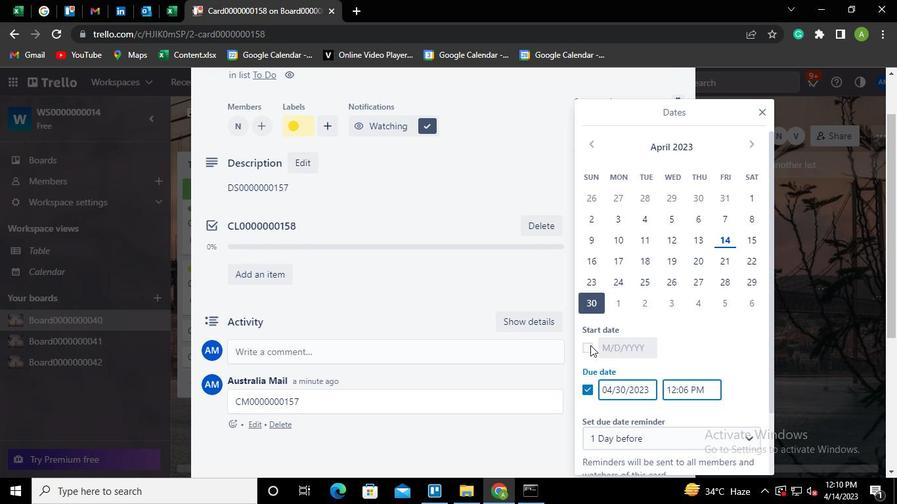 
Action: Mouse moved to (614, 348)
Screenshot: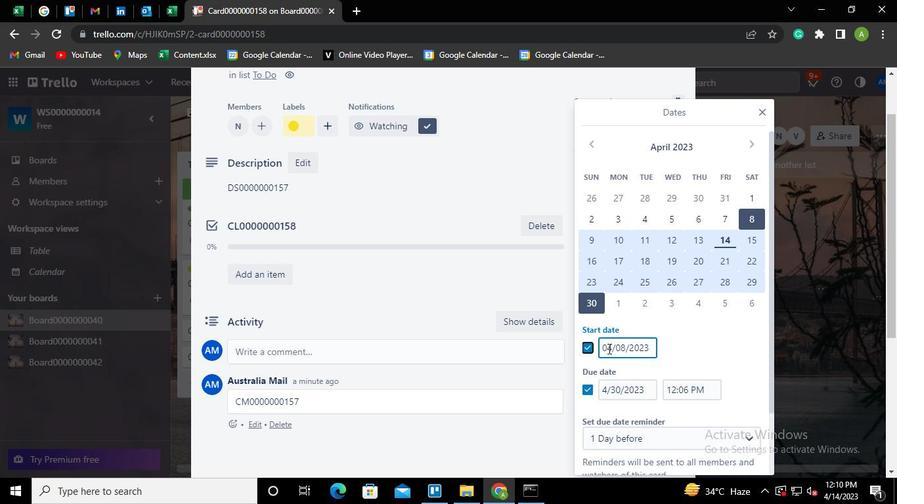 
Action: Mouse pressed left at (614, 348)
Screenshot: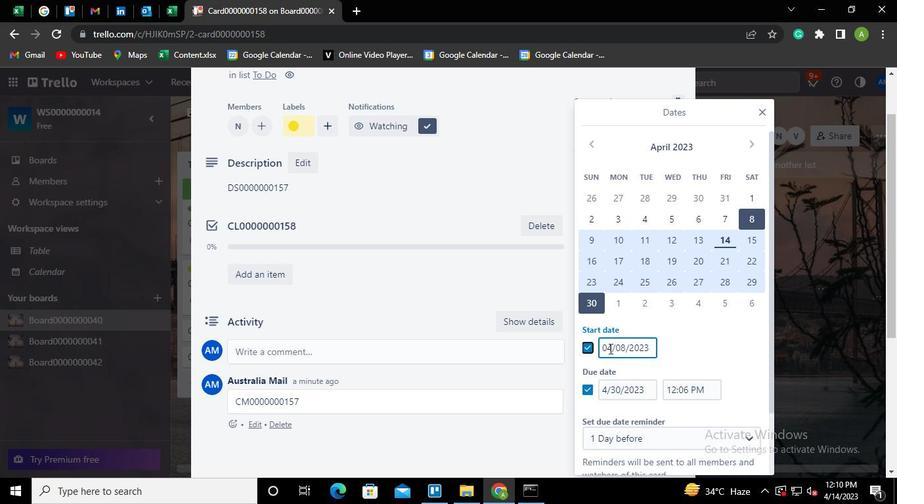 
Action: Mouse moved to (625, 345)
Screenshot: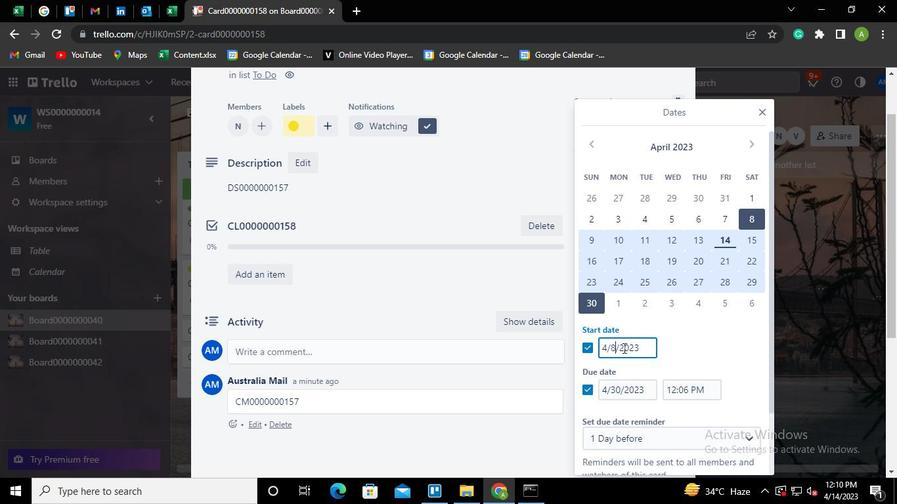 
Action: Keyboard Key.left
Screenshot: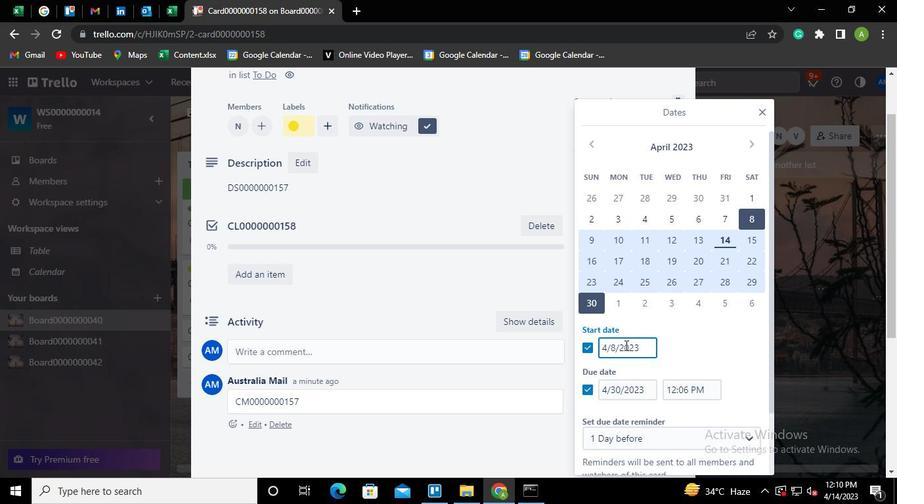 
Action: Keyboard Key.left
Screenshot: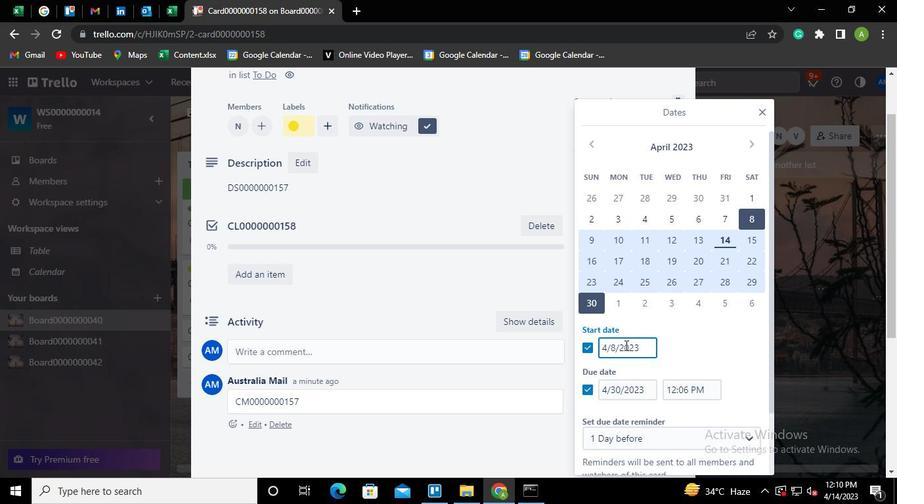 
Action: Keyboard Key.backspace
Screenshot: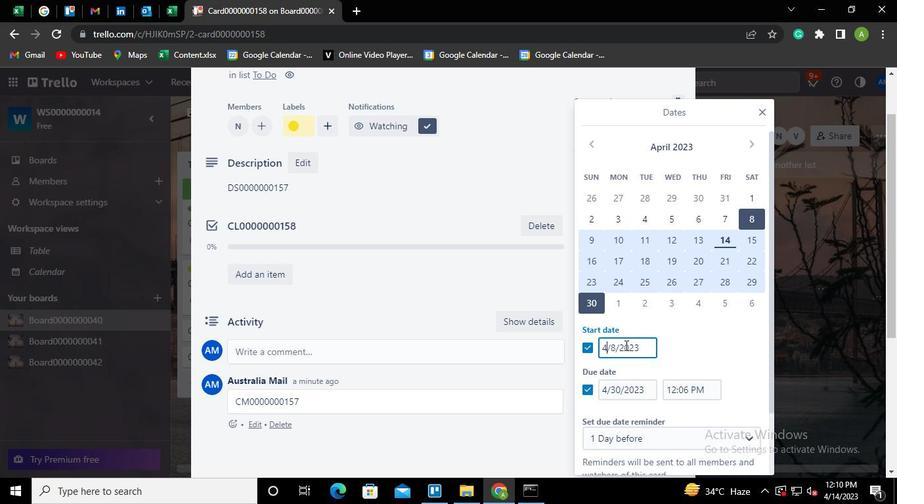 
Action: Keyboard <101>
Screenshot: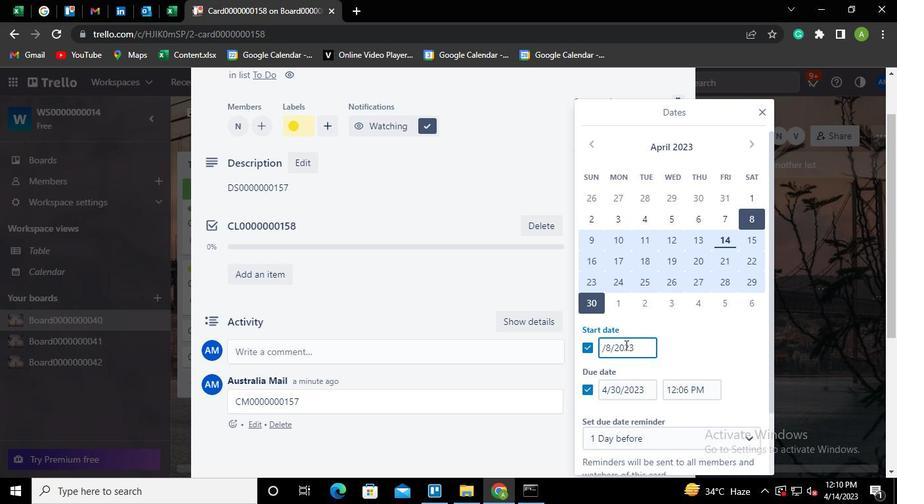 
Action: Mouse moved to (619, 390)
Screenshot: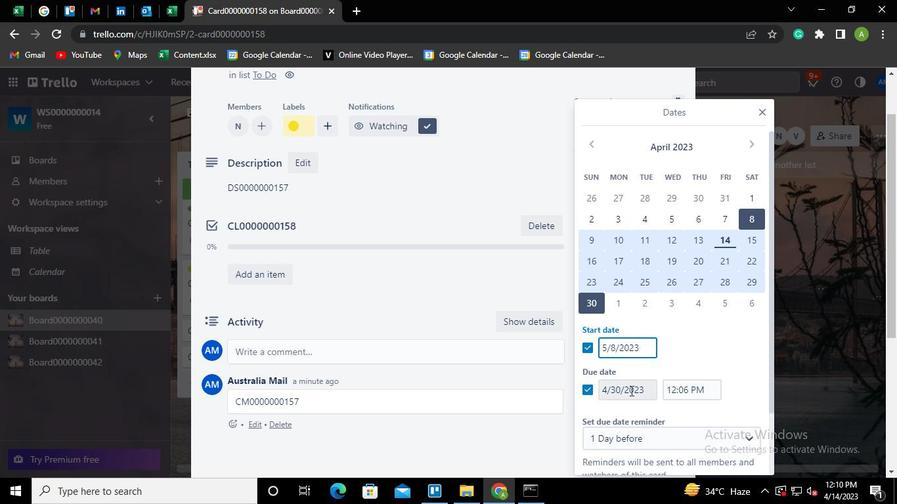 
Action: Mouse pressed left at (619, 390)
Screenshot: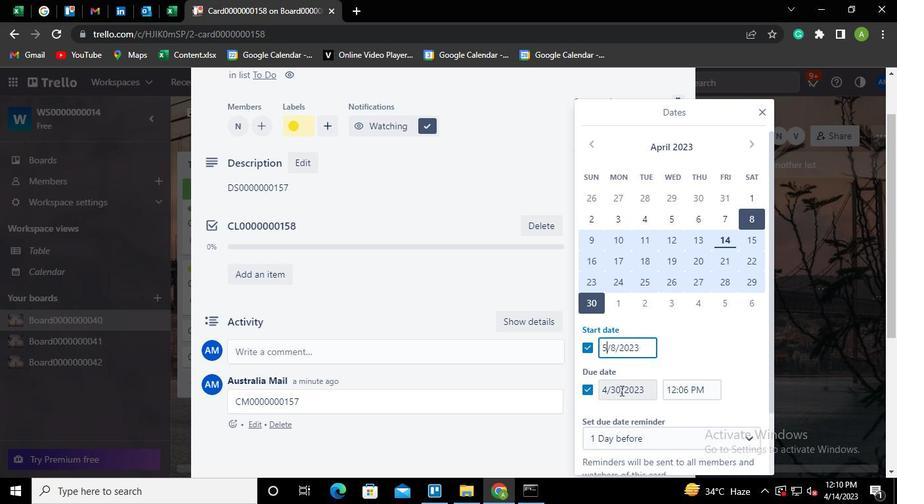 
Action: Mouse moved to (625, 390)
Screenshot: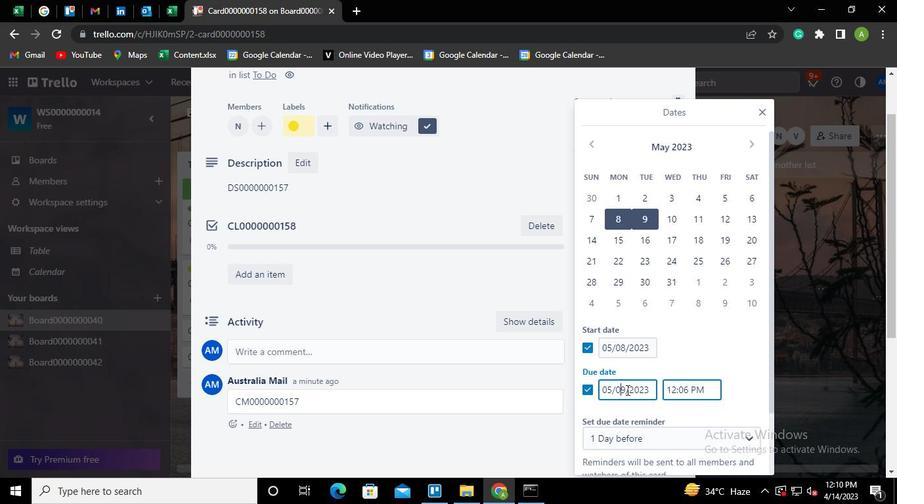
Action: Mouse pressed left at (625, 390)
Screenshot: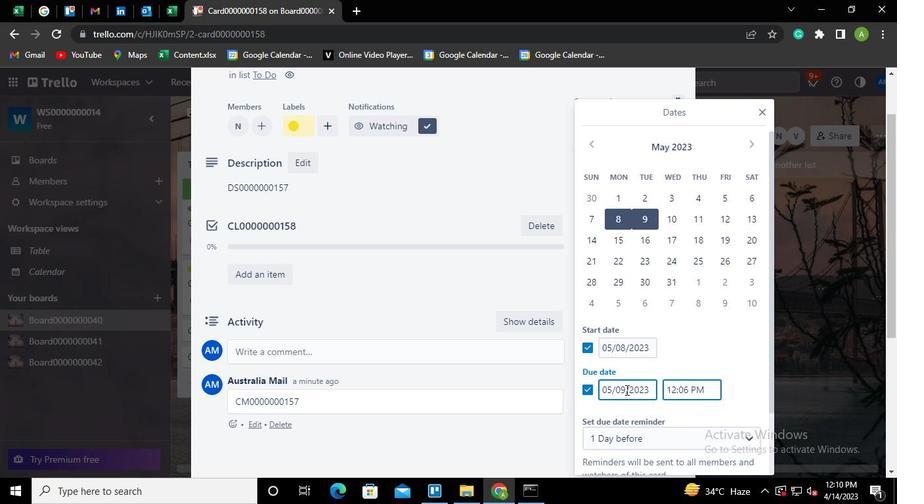 
Action: Keyboard Key.backspace
Screenshot: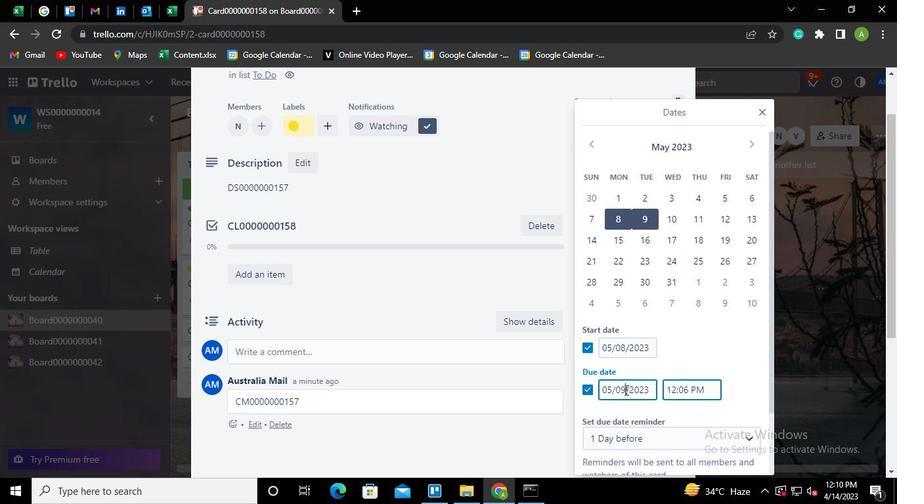 
Action: Keyboard Key.backspace
Screenshot: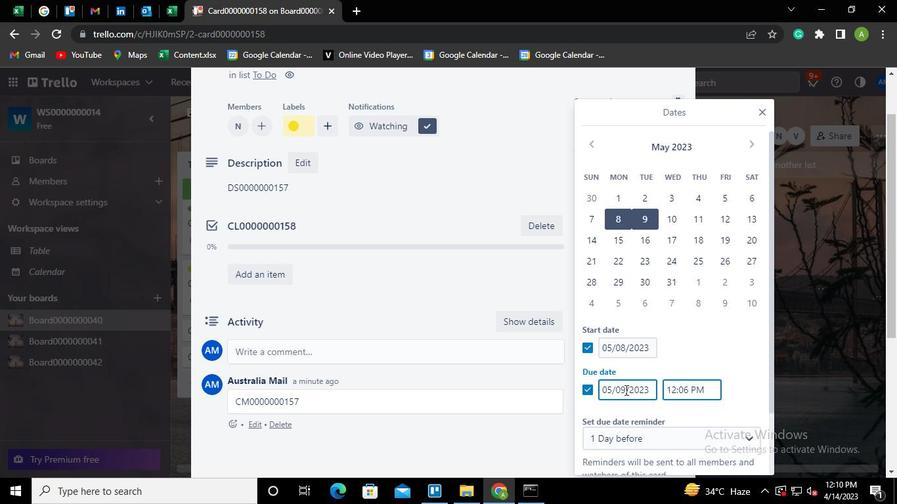 
Action: Keyboard <99>
Screenshot: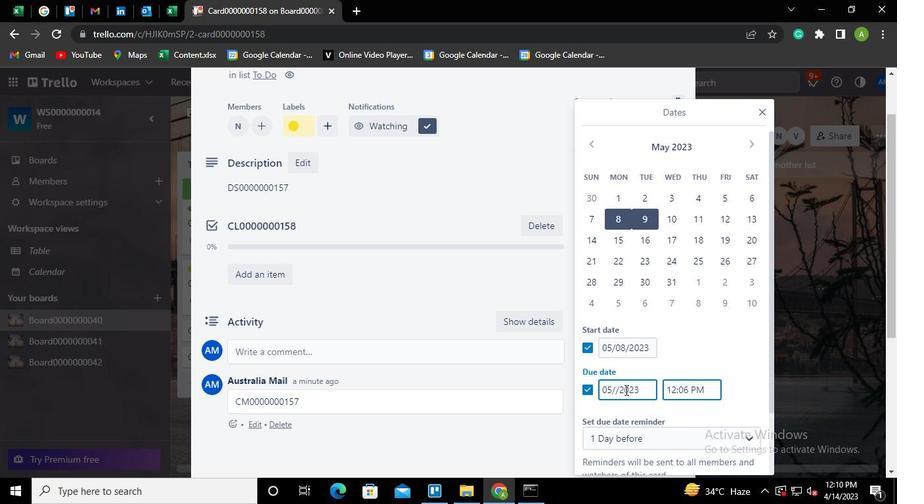 
Action: Keyboard <97>
Screenshot: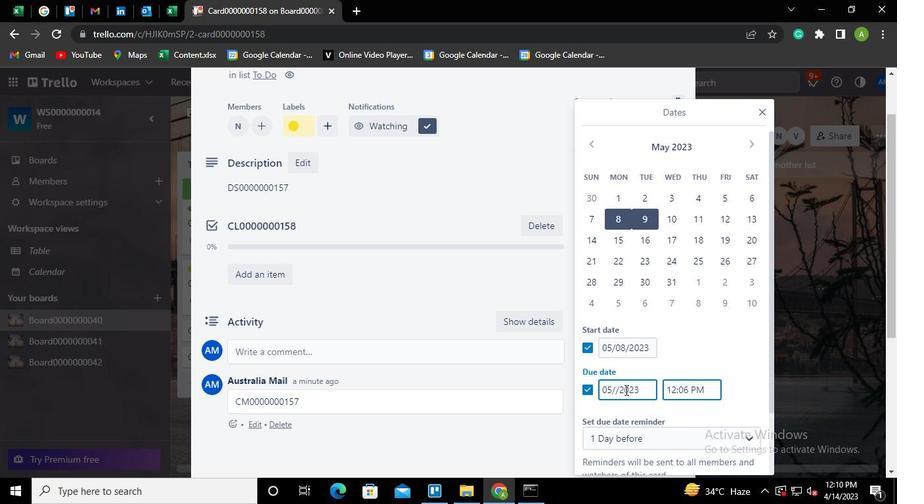 
Action: Mouse moved to (692, 343)
Screenshot: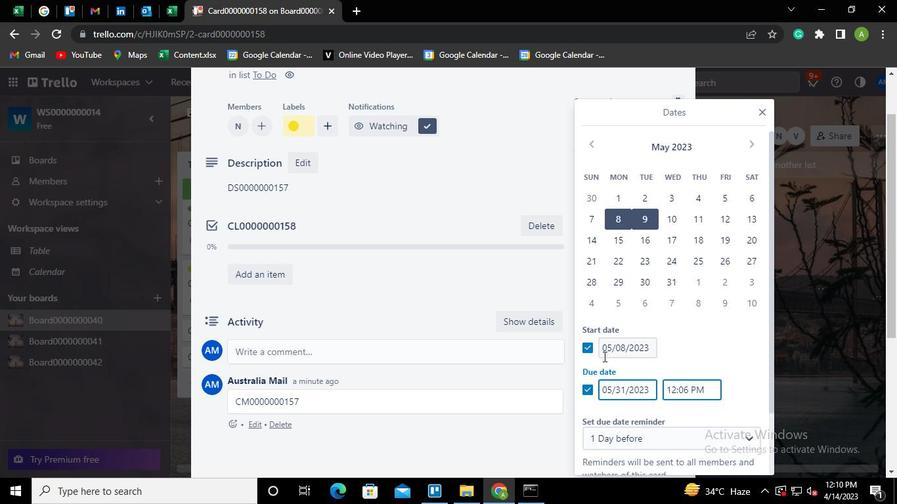
Action: Mouse pressed left at (692, 343)
Screenshot: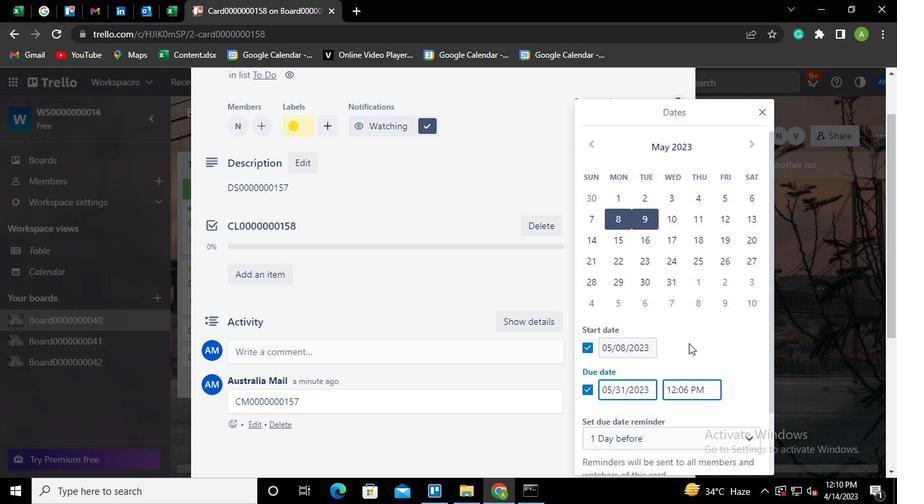 
Action: Mouse moved to (673, 425)
Screenshot: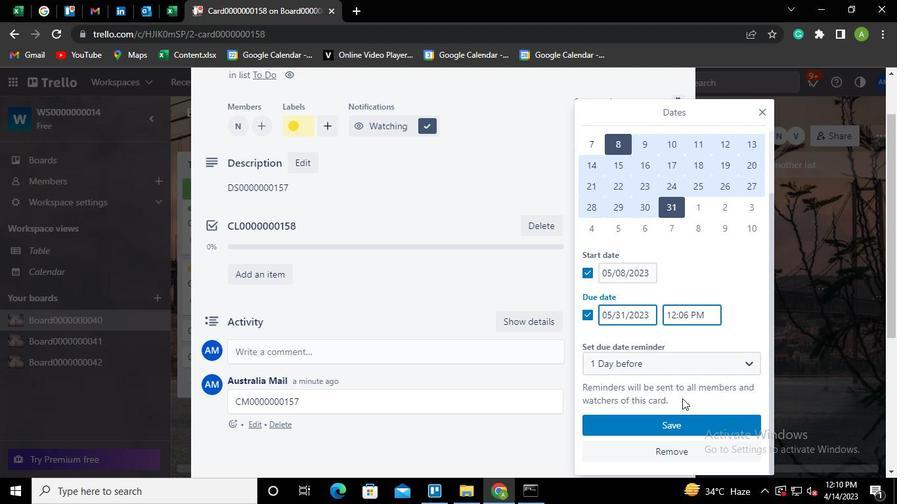 
Action: Mouse pressed left at (673, 425)
Screenshot: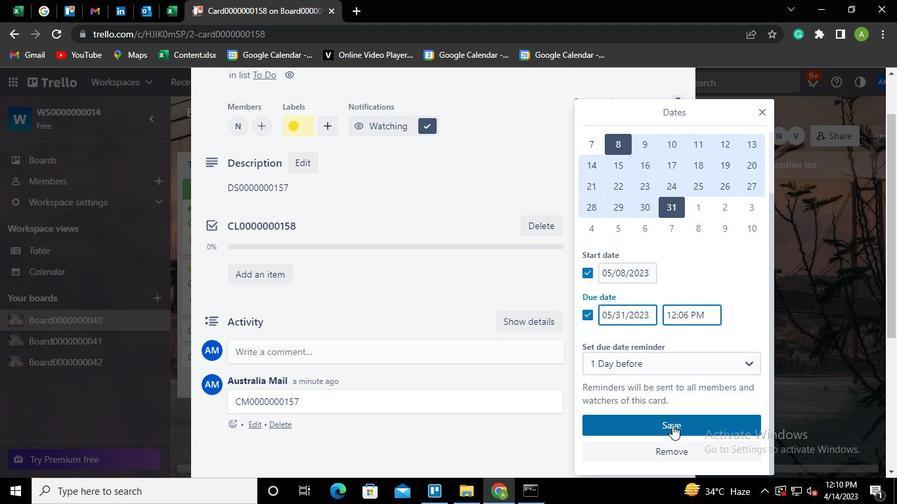 
Action: Mouse moved to (533, 494)
Screenshot: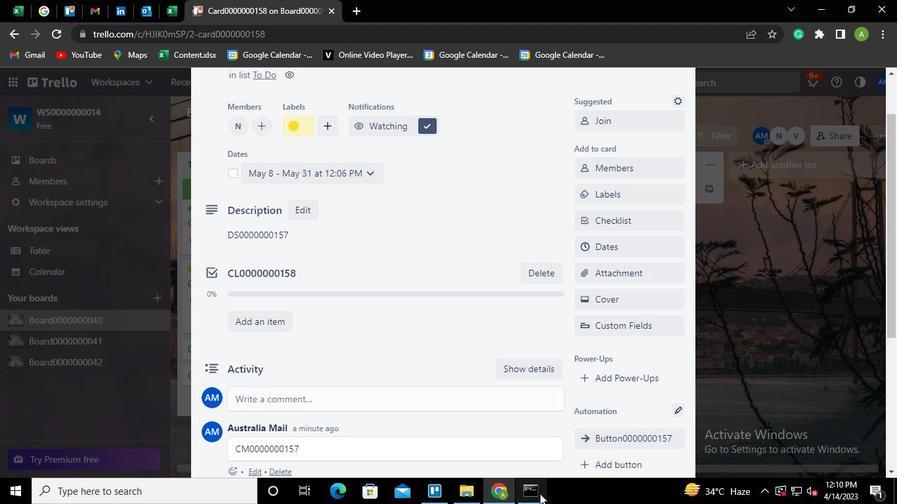 
Action: Mouse pressed left at (533, 494)
Screenshot: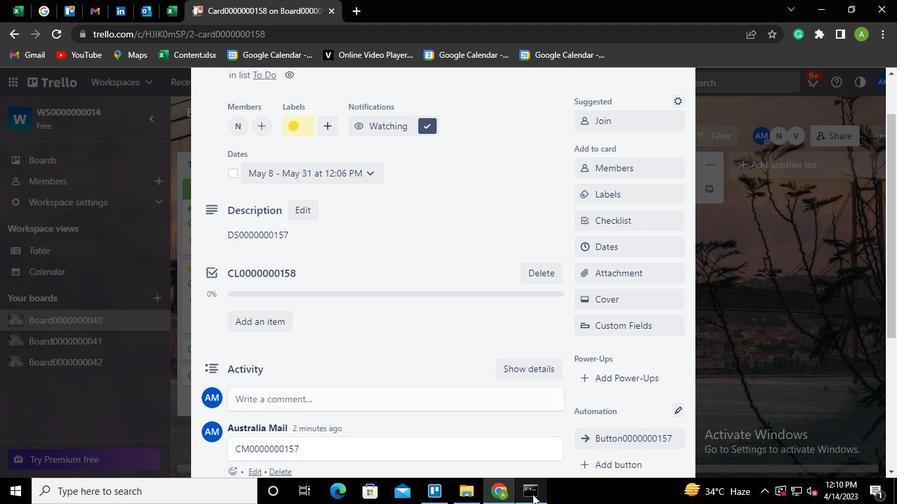 
Action: Mouse moved to (711, 89)
Screenshot: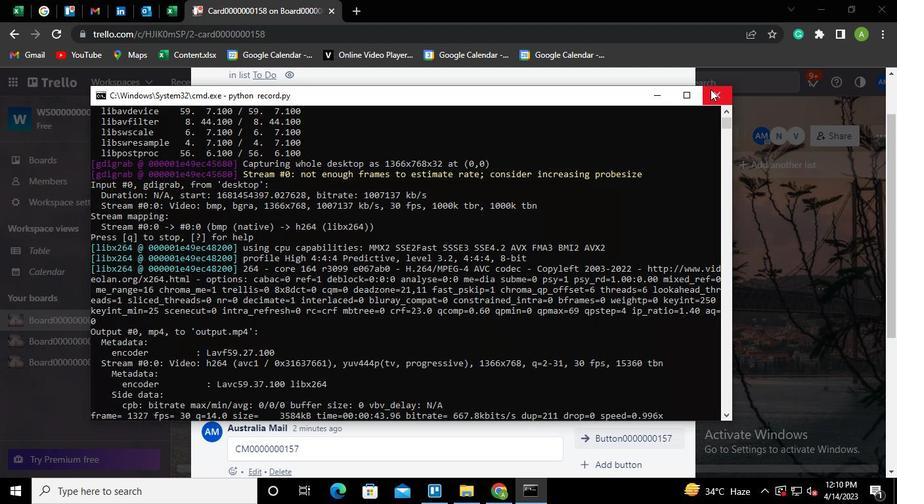 
Action: Mouse pressed left at (711, 89)
Screenshot: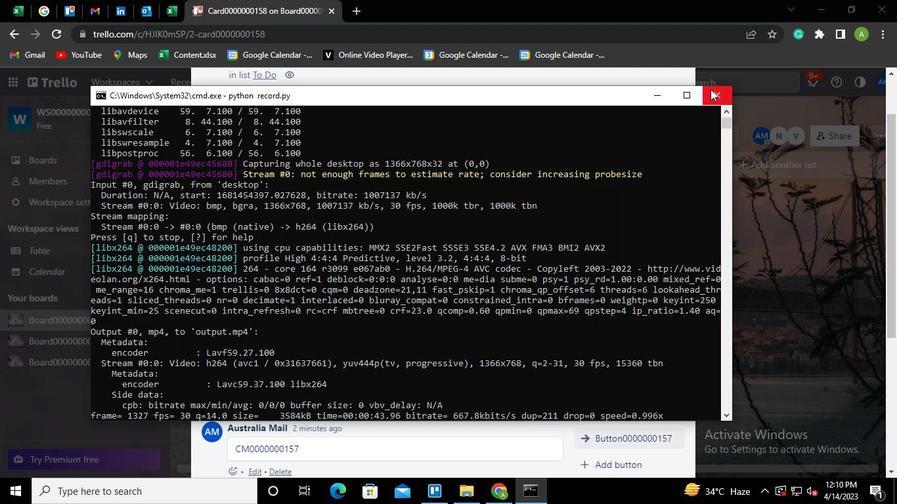 
